 Task: Add a signature Gavin Kelly containing With sincere appreciation and best wishes, Gavin Kelly to email address softage.5@softage.net and add a label Beauty
Action: Mouse moved to (496, 160)
Screenshot: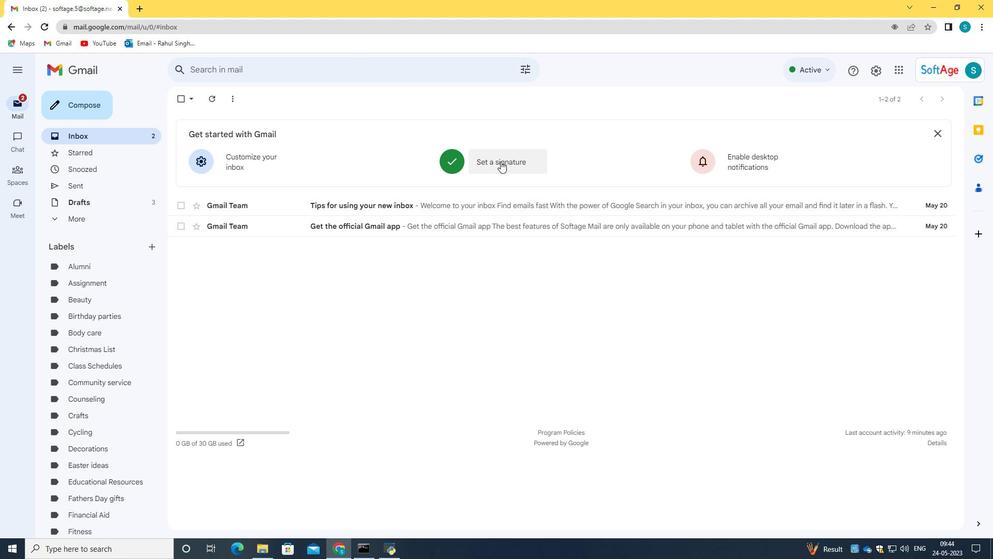 
Action: Mouse pressed left at (496, 160)
Screenshot: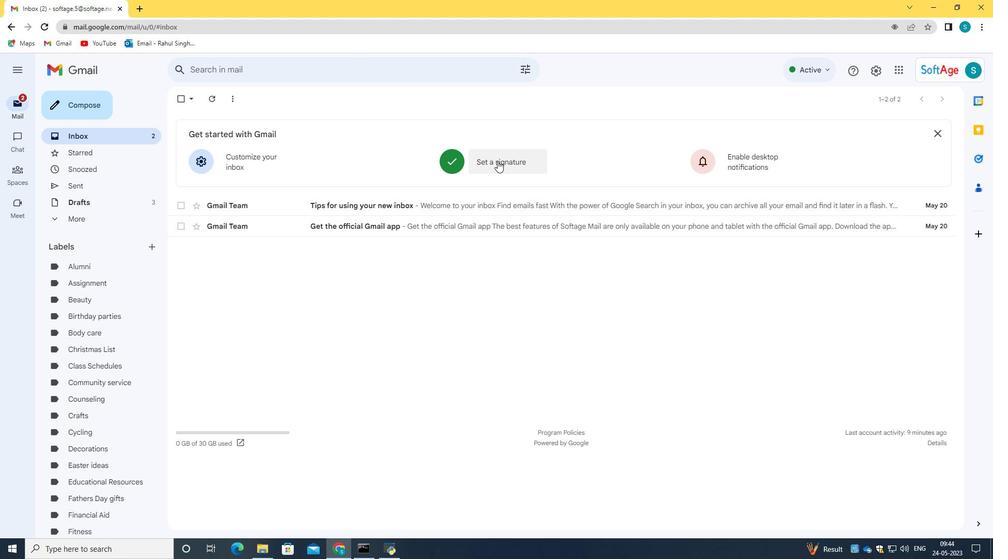 
Action: Mouse moved to (472, 295)
Screenshot: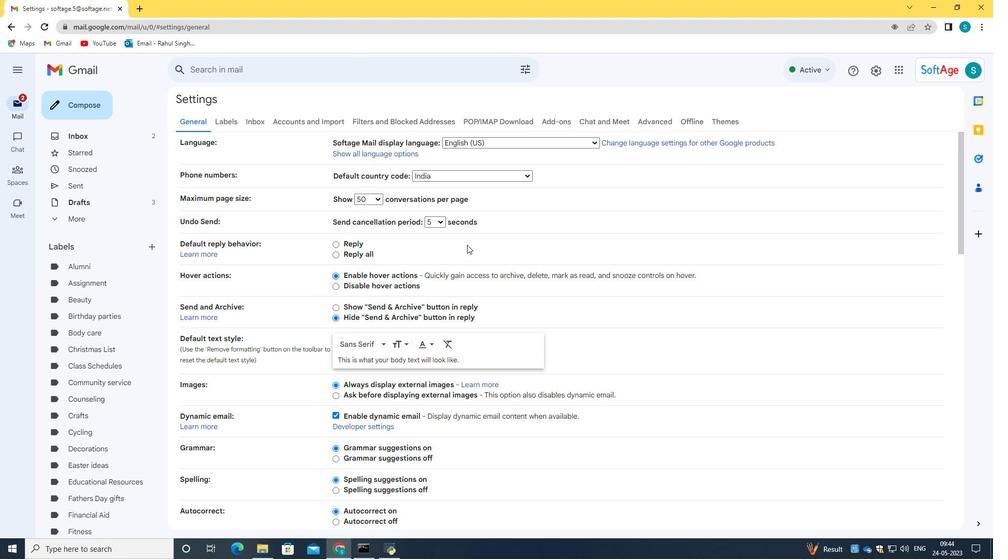 
Action: Mouse scrolled (472, 294) with delta (0, 0)
Screenshot: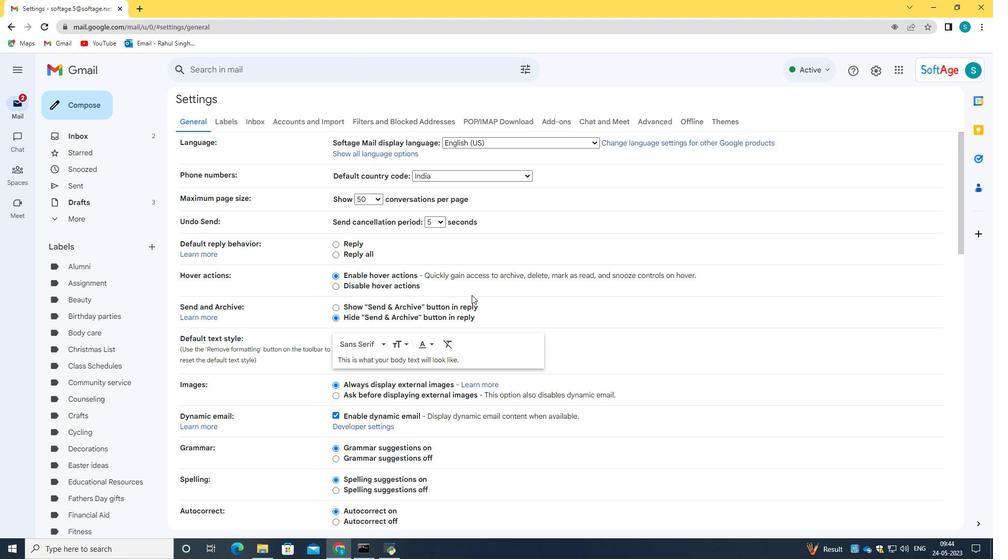 
Action: Mouse scrolled (472, 294) with delta (0, 0)
Screenshot: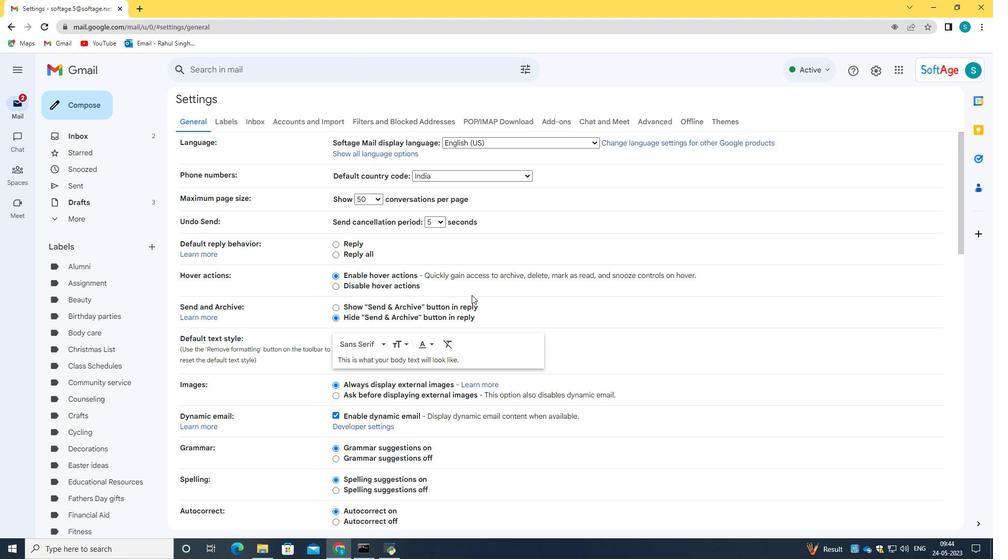 
Action: Mouse scrolled (472, 294) with delta (0, 0)
Screenshot: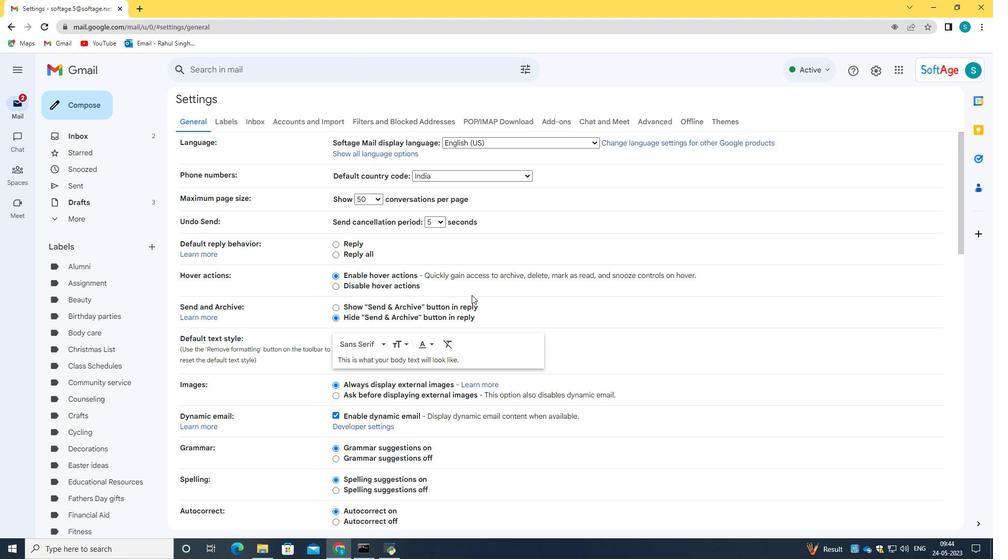 
Action: Mouse scrolled (472, 294) with delta (0, 0)
Screenshot: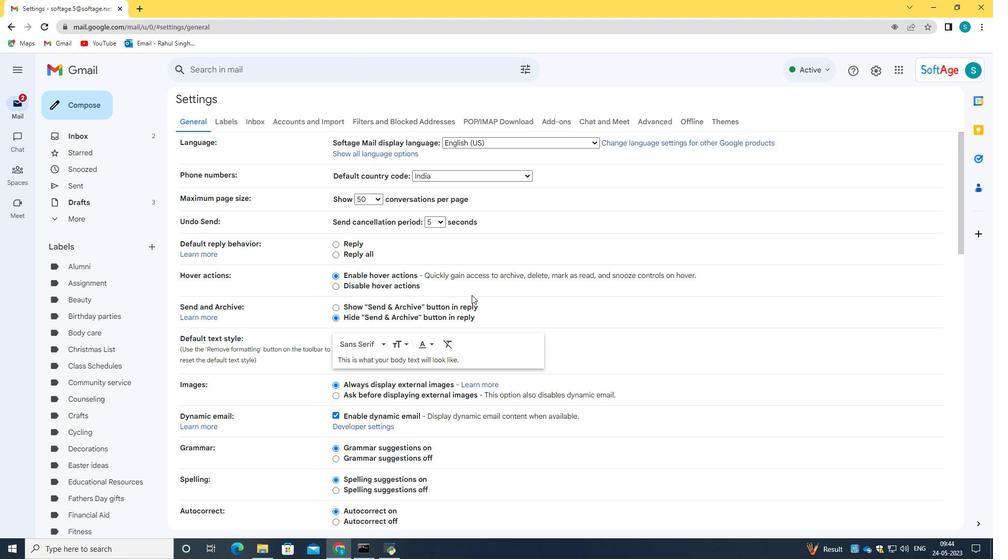 
Action: Mouse scrolled (472, 294) with delta (0, 0)
Screenshot: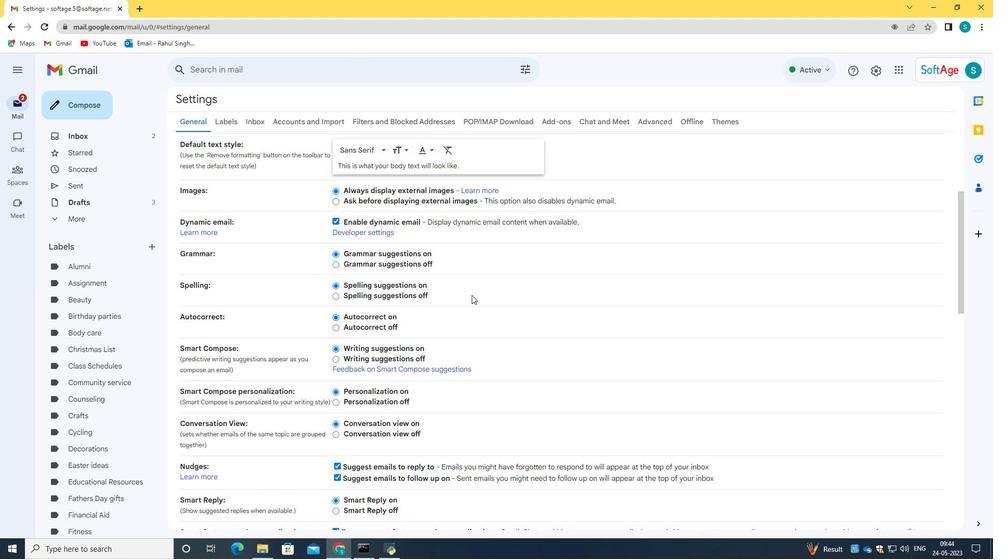 
Action: Mouse scrolled (472, 294) with delta (0, 0)
Screenshot: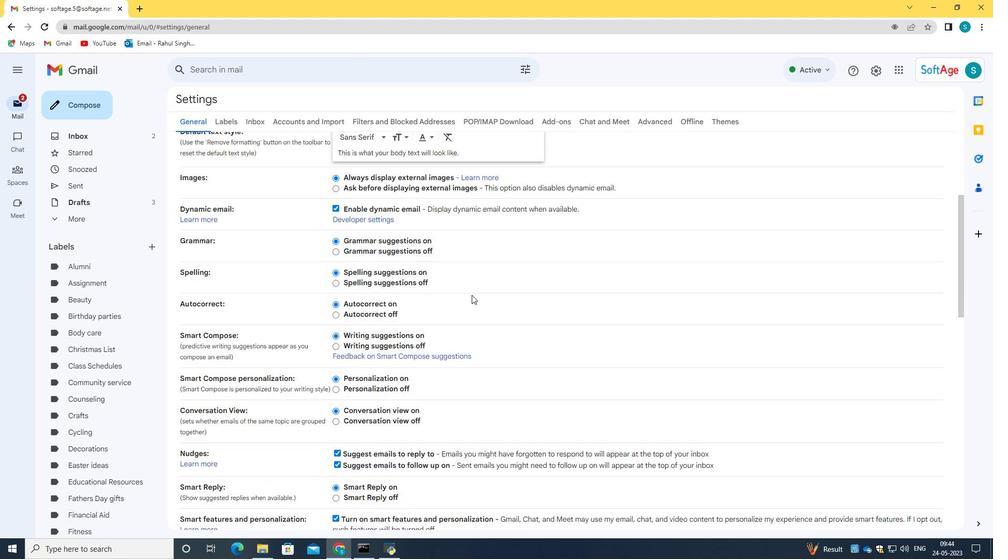 
Action: Mouse scrolled (472, 294) with delta (0, 0)
Screenshot: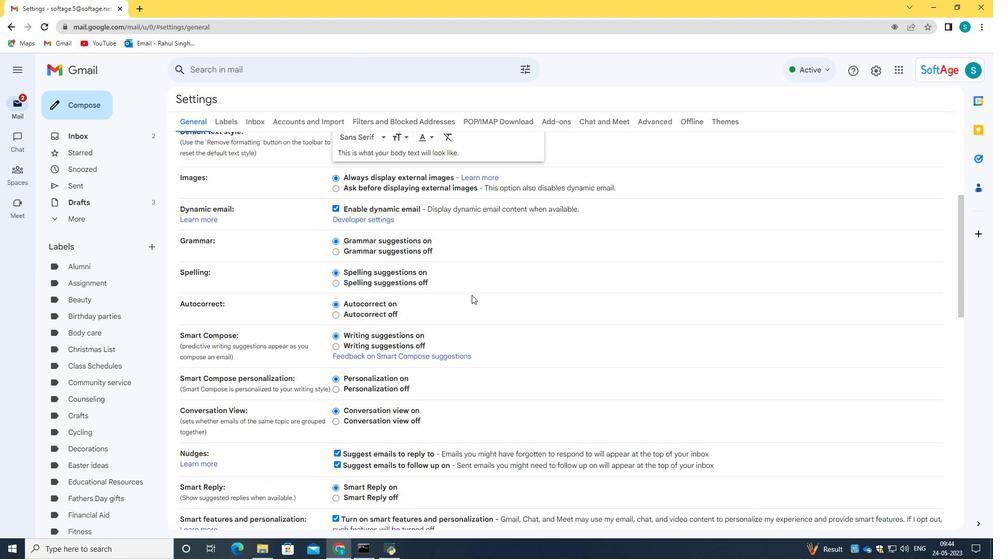 
Action: Mouse moved to (472, 295)
Screenshot: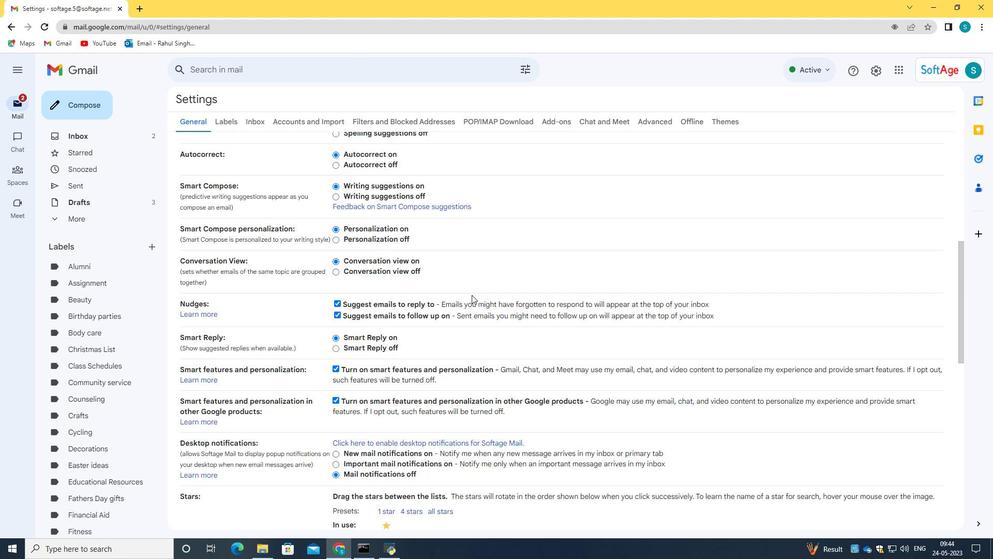 
Action: Mouse scrolled (472, 295) with delta (0, 0)
Screenshot: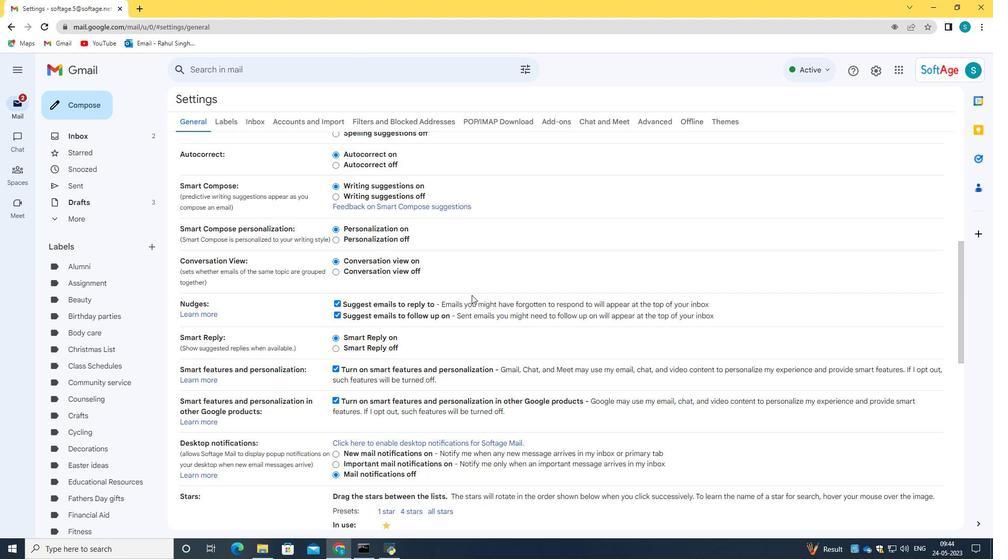
Action: Mouse moved to (471, 296)
Screenshot: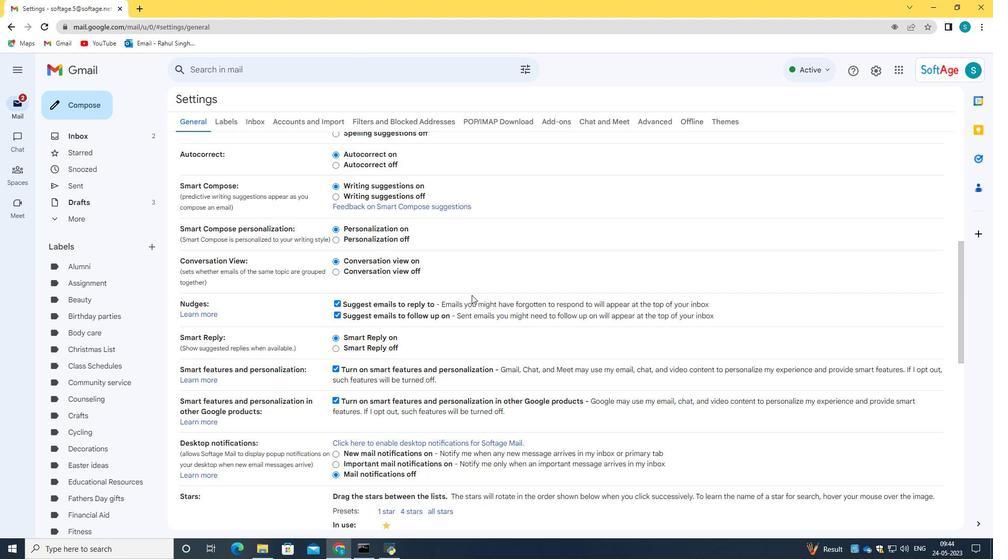 
Action: Mouse scrolled (471, 295) with delta (0, 0)
Screenshot: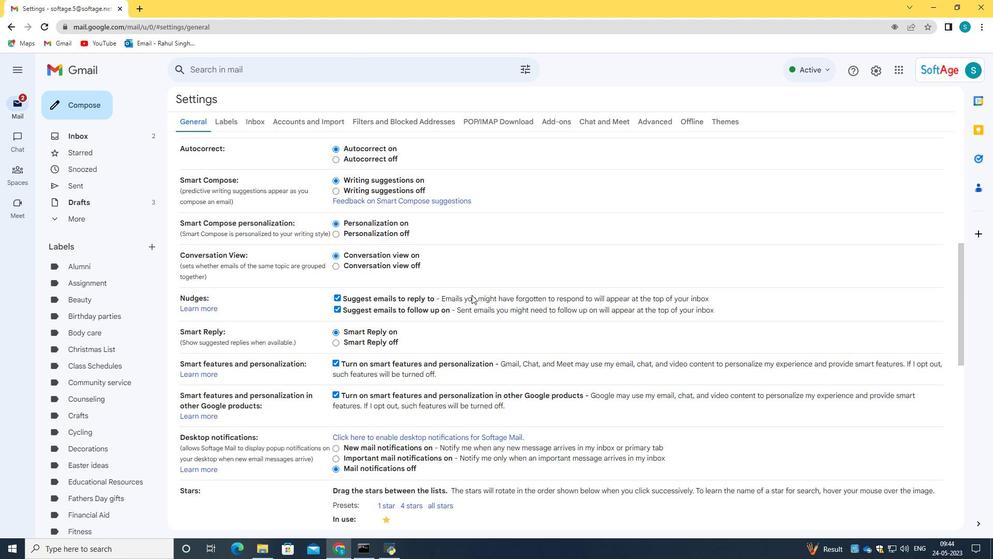 
Action: Mouse scrolled (471, 295) with delta (0, 0)
Screenshot: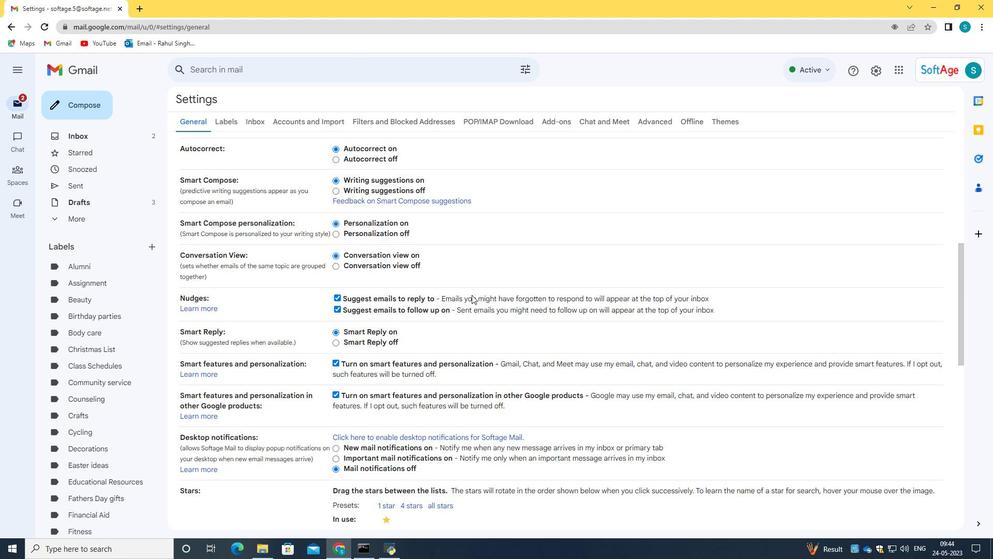 
Action: Mouse scrolled (471, 295) with delta (0, 0)
Screenshot: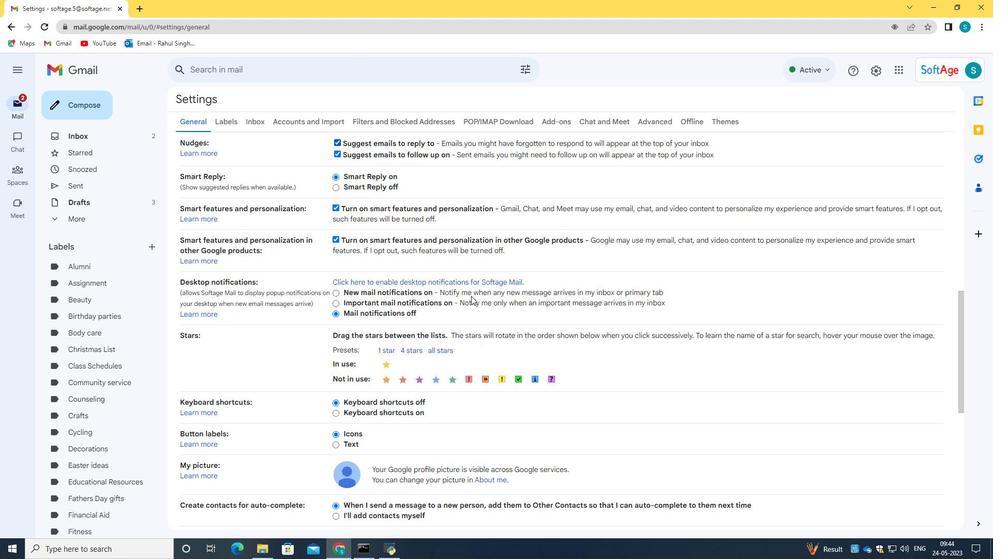 
Action: Mouse scrolled (471, 295) with delta (0, 0)
Screenshot: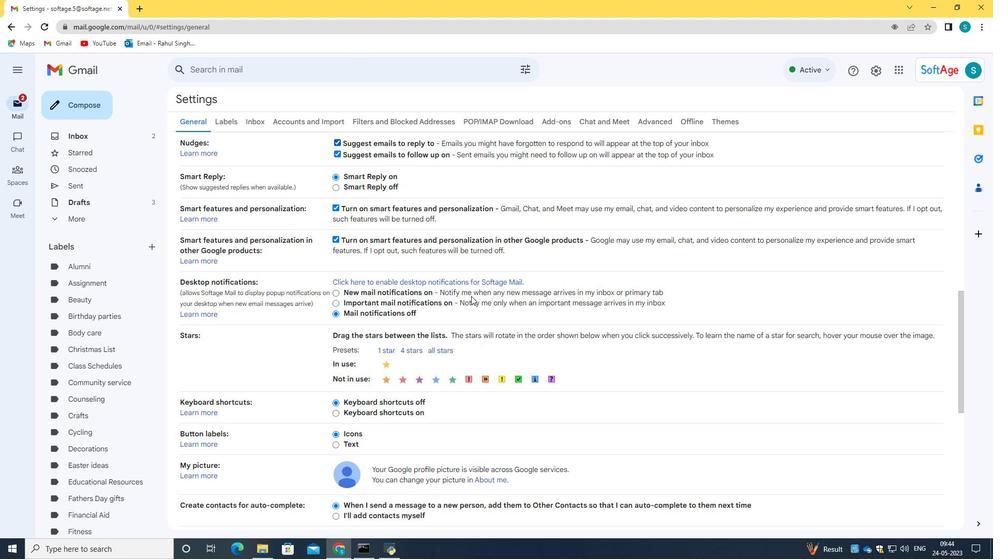
Action: Mouse scrolled (471, 295) with delta (0, 0)
Screenshot: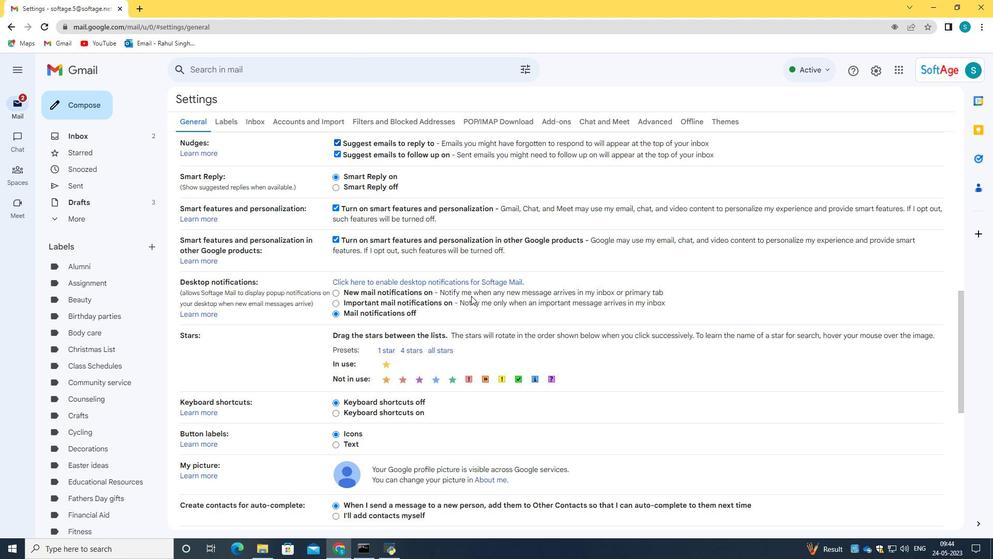 
Action: Mouse scrolled (471, 295) with delta (0, 0)
Screenshot: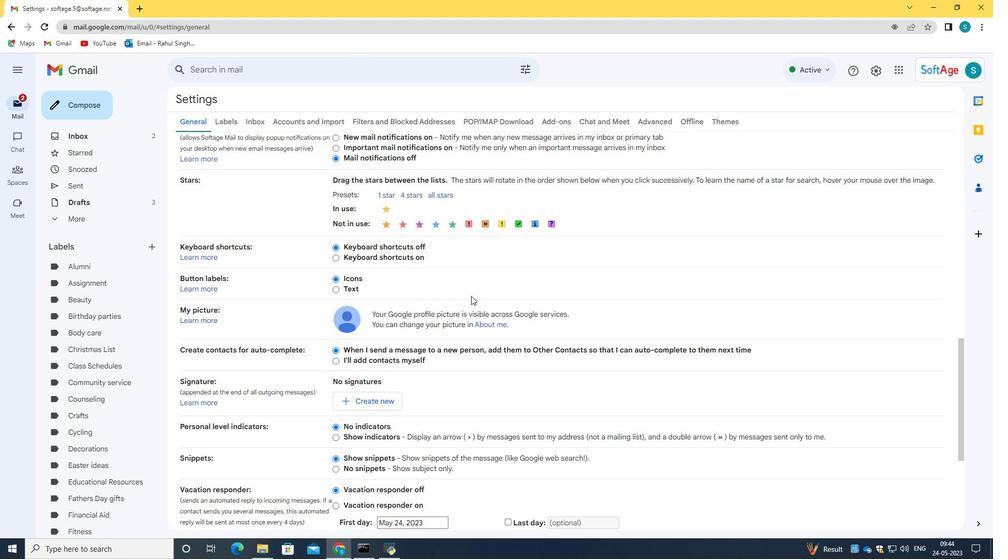 
Action: Mouse scrolled (471, 295) with delta (0, 0)
Screenshot: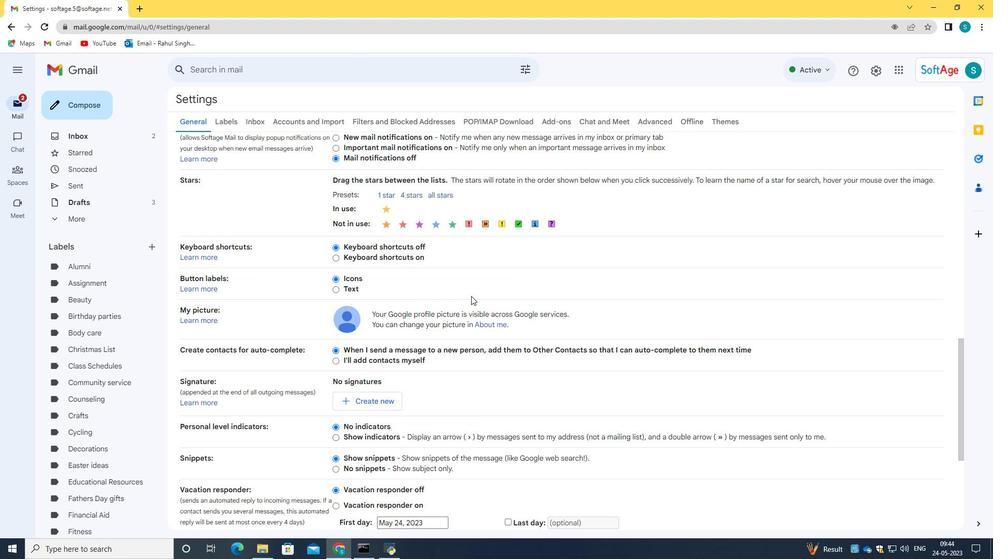 
Action: Mouse scrolled (471, 295) with delta (0, 0)
Screenshot: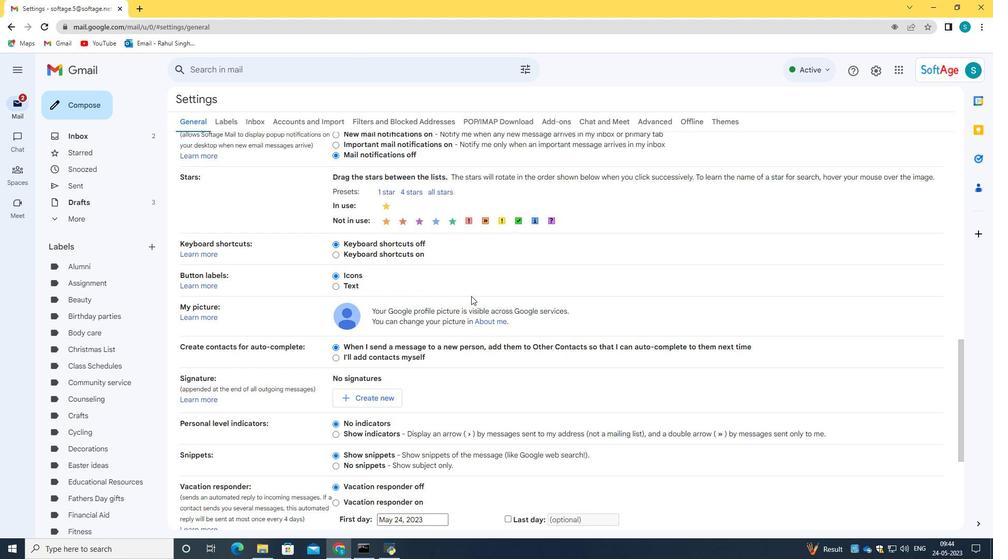 
Action: Mouse moved to (374, 241)
Screenshot: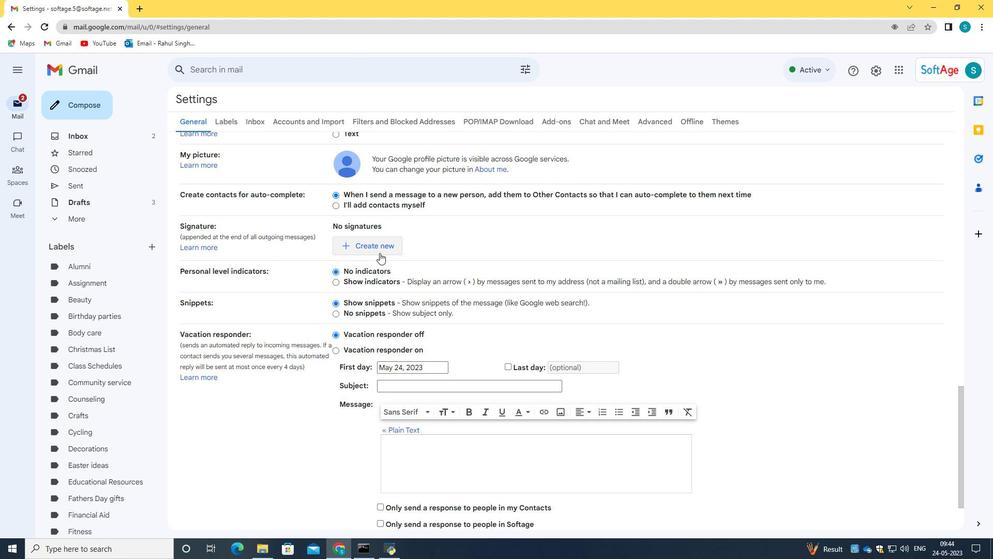 
Action: Mouse pressed left at (374, 241)
Screenshot: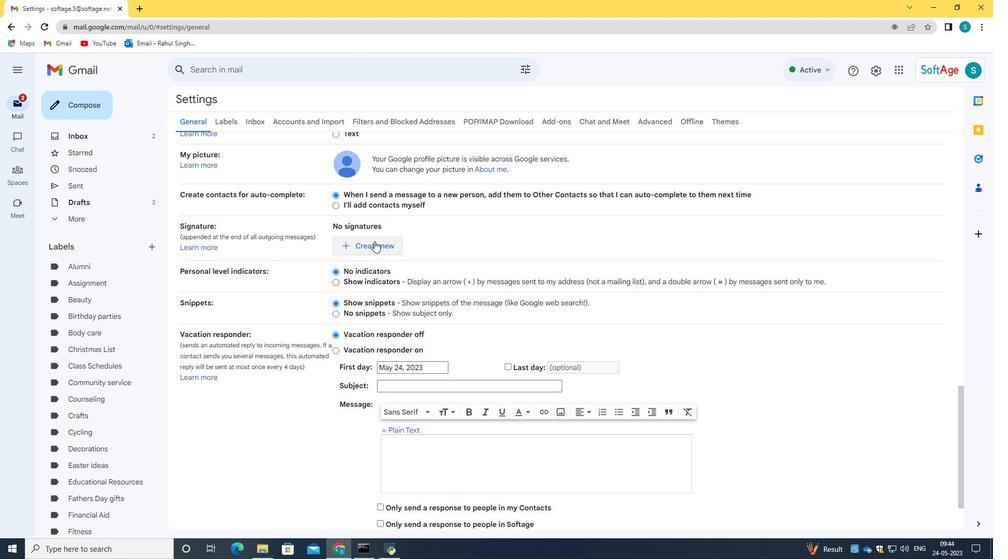 
Action: Mouse moved to (449, 296)
Screenshot: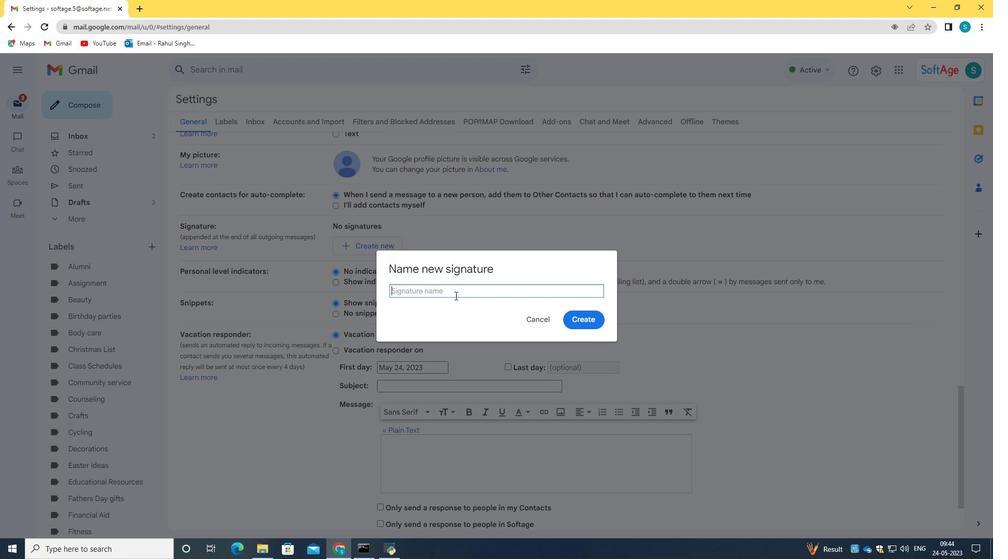 
Action: Key pressed <Key.caps_lock>G<Key.caps_lock>avin<Key.space><Key.caps_lock>KE<Key.caps_lock><Key.backspace>elly
Screenshot: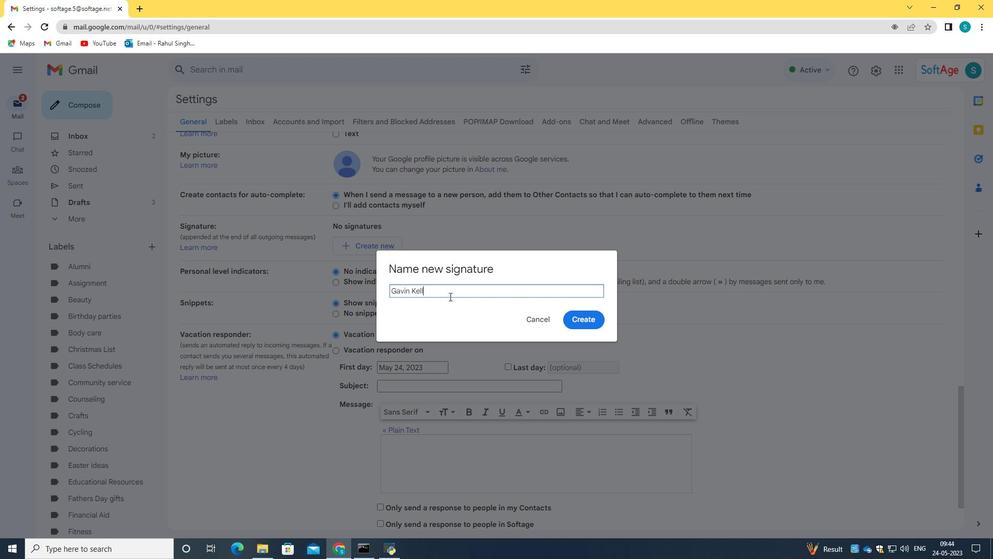 
Action: Mouse moved to (585, 318)
Screenshot: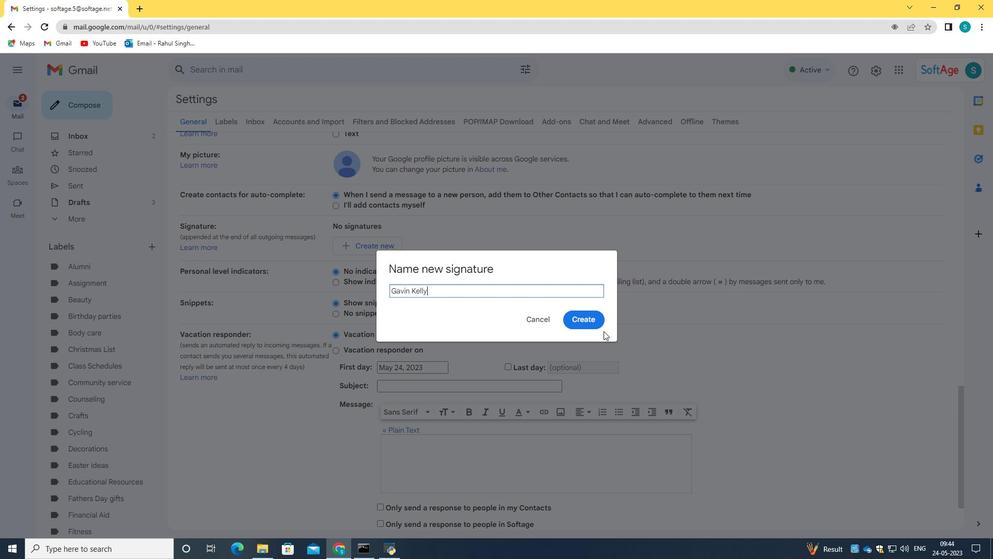
Action: Mouse pressed left at (585, 318)
Screenshot: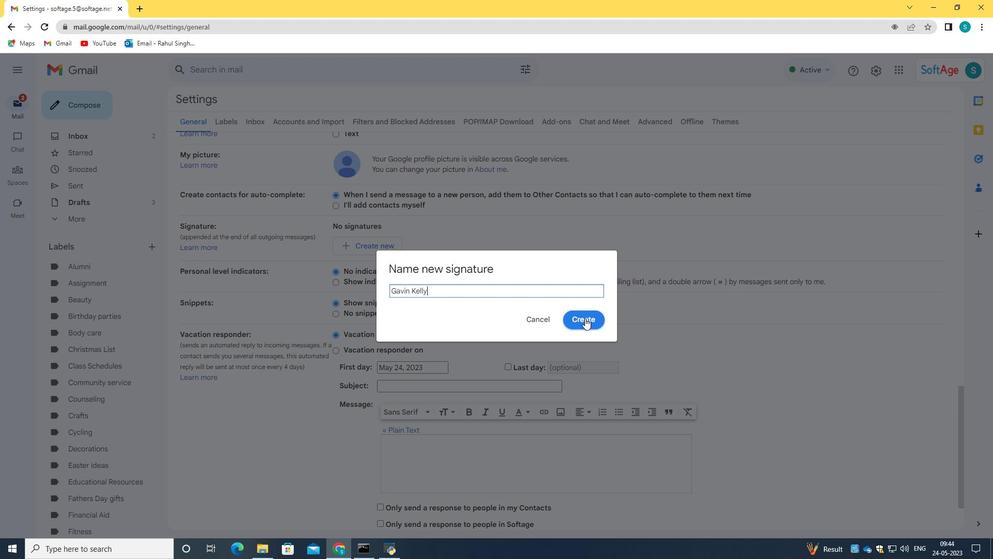 
Action: Mouse moved to (500, 243)
Screenshot: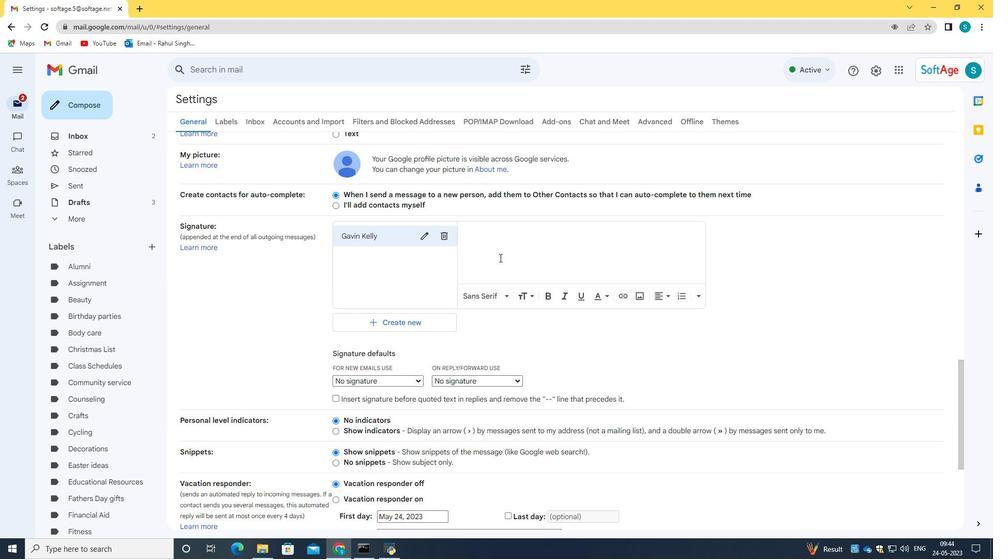 
Action: Mouse pressed left at (500, 243)
Screenshot: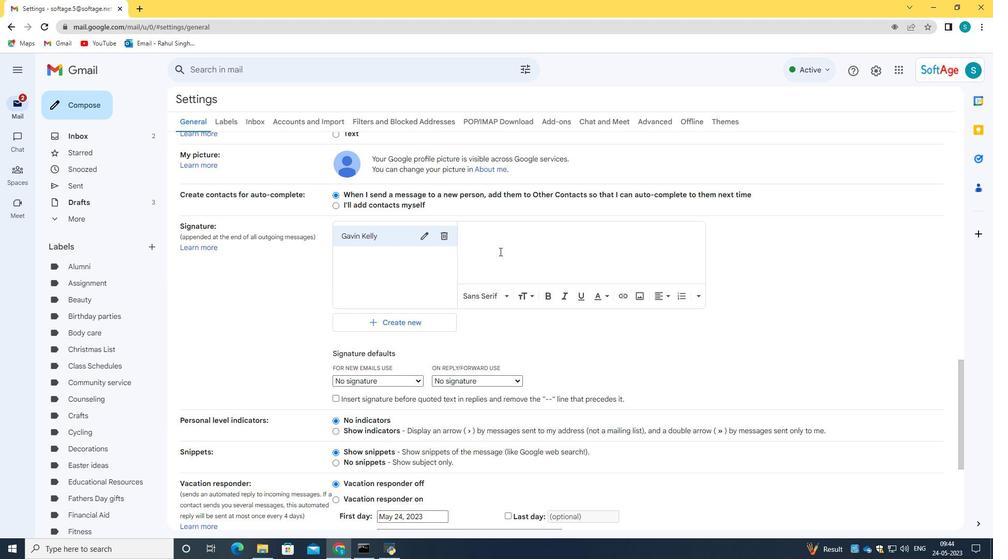 
Action: Key pressed <Key.caps_lock><Key.caps_lock>s<Key.caps_lock>INC<Key.backspace><Key.backspace><Key.backspace><Key.caps_lock>icn<Key.backspace><Key.backspace>ncr<Key.backspace>er<Key.space><Key.backspace>e<Key.space>appreciation<Key.space>and<Key.space>best<Key.space>wishes,<Key.space><Key.caps_lock>G<Key.caps_lock>avin<Key.space><Key.caps_lock>K<Key.caps_lock>elly
Screenshot: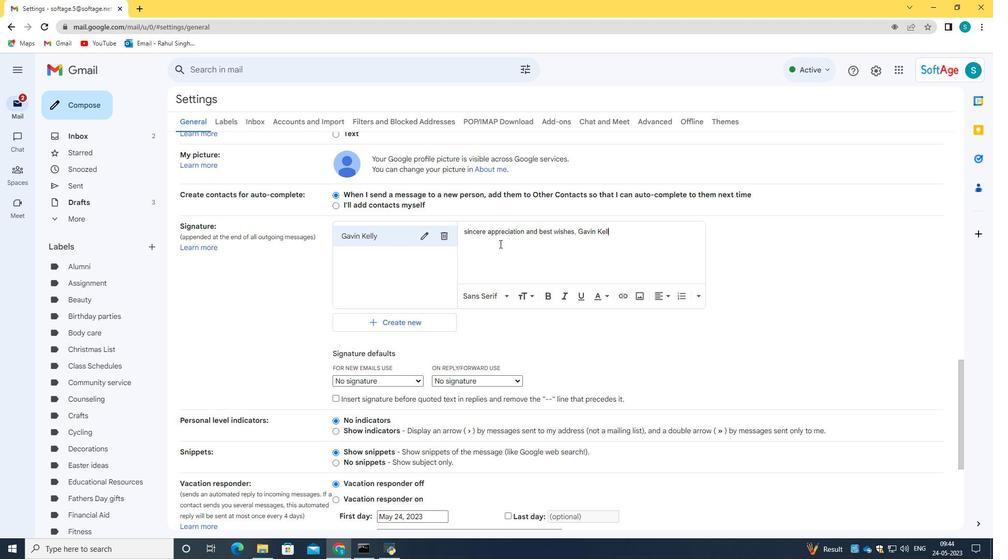 
Action: Mouse moved to (578, 232)
Screenshot: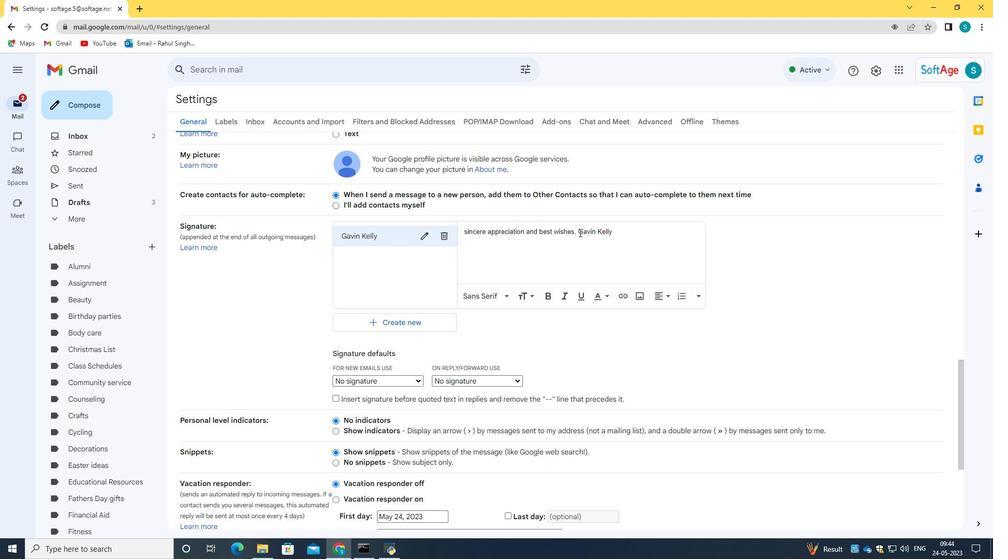 
Action: Mouse pressed left at (578, 232)
Screenshot: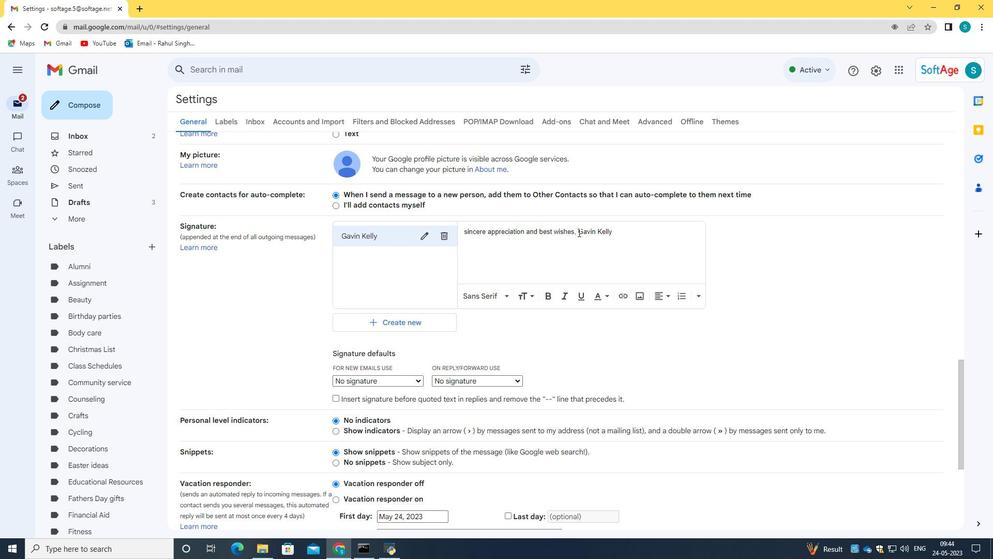 
Action: Mouse moved to (585, 232)
Screenshot: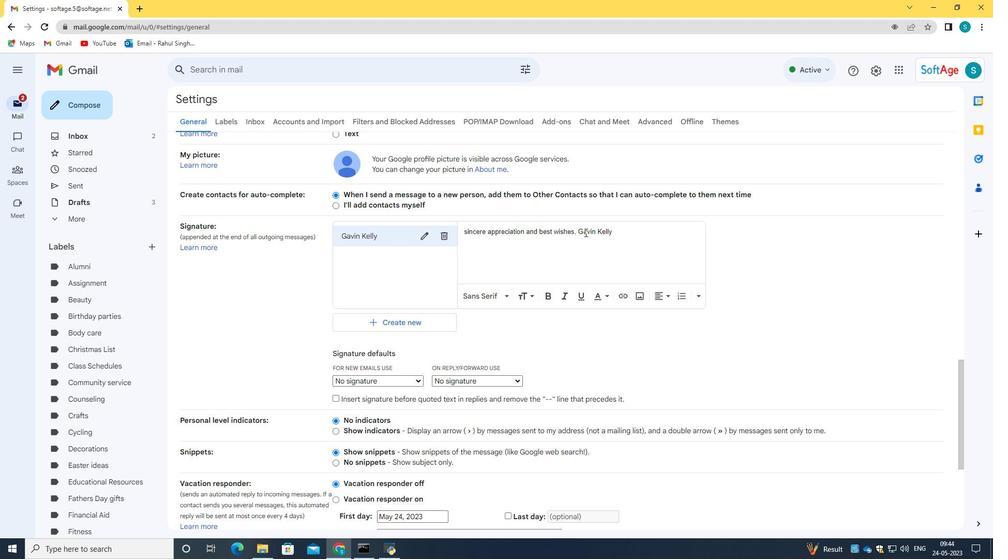
Action: Key pressed <Key.enter>
Screenshot: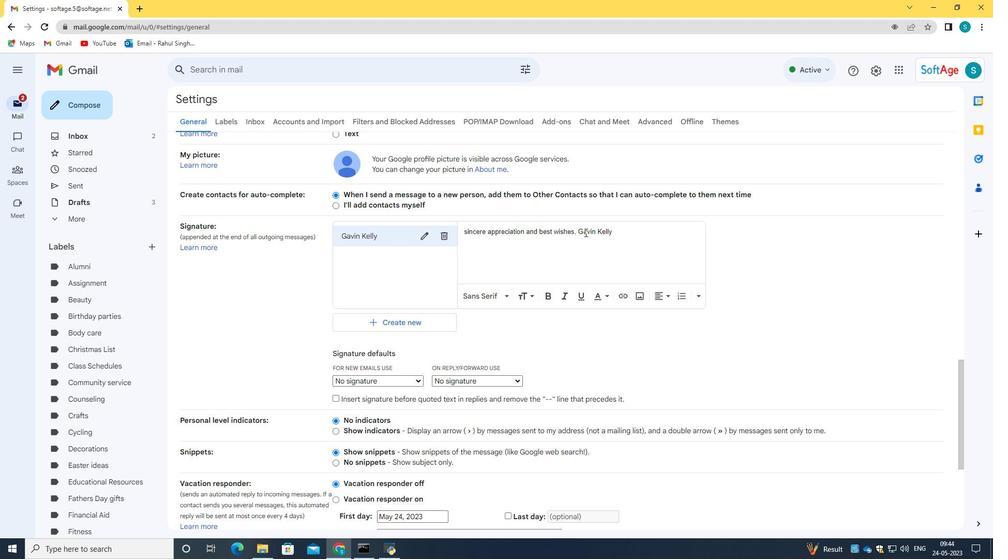 
Action: Mouse moved to (534, 352)
Screenshot: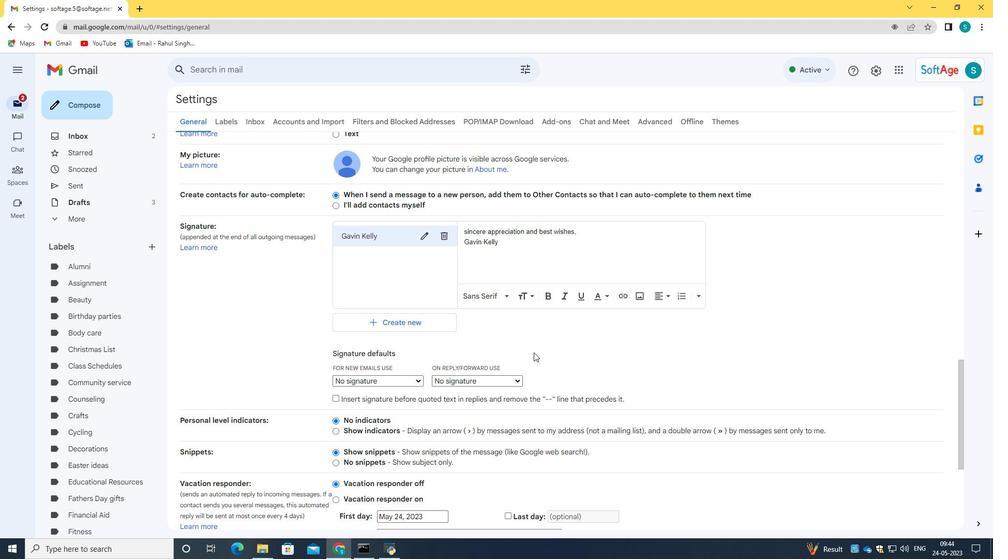 
Action: Mouse scrolled (534, 351) with delta (0, 0)
Screenshot: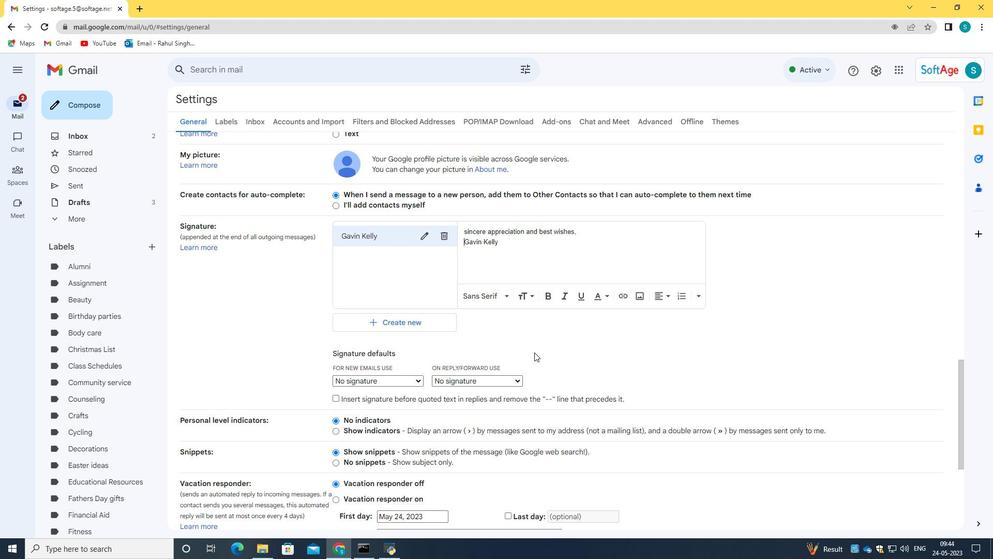 
Action: Mouse scrolled (534, 351) with delta (0, 0)
Screenshot: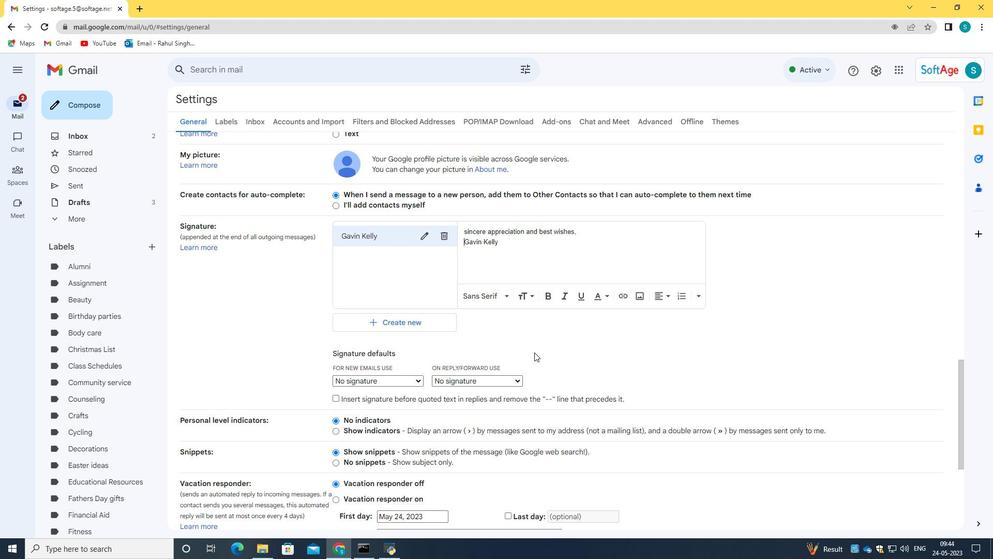 
Action: Mouse moved to (536, 351)
Screenshot: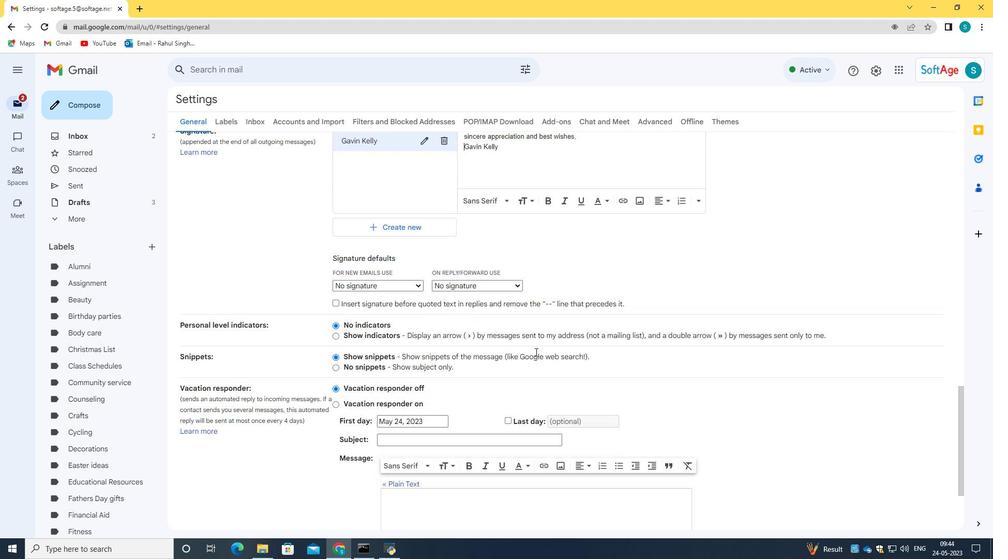 
Action: Mouse scrolled (536, 350) with delta (0, 0)
Screenshot: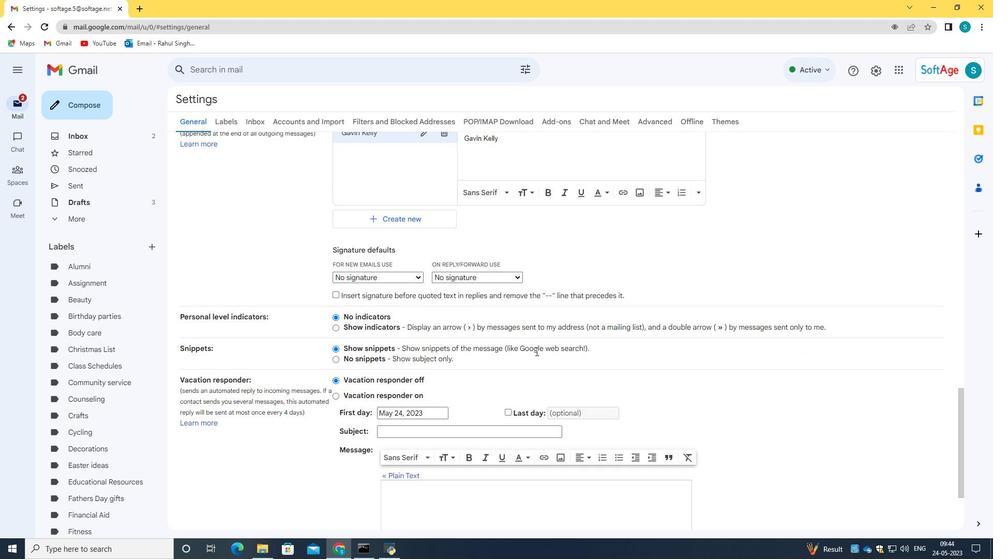 
Action: Mouse scrolled (536, 350) with delta (0, 0)
Screenshot: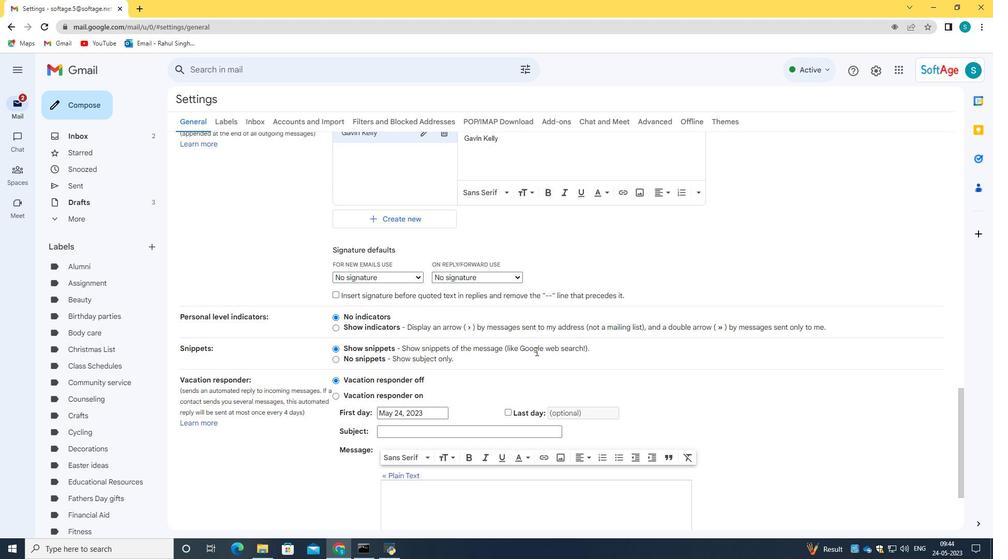 
Action: Mouse scrolled (536, 350) with delta (0, 0)
Screenshot: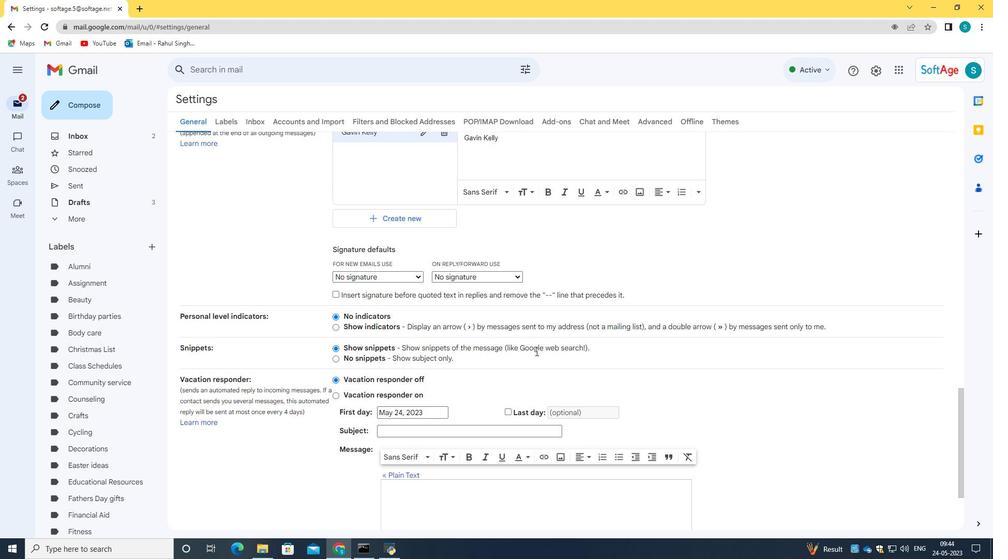 
Action: Mouse scrolled (536, 350) with delta (0, 0)
Screenshot: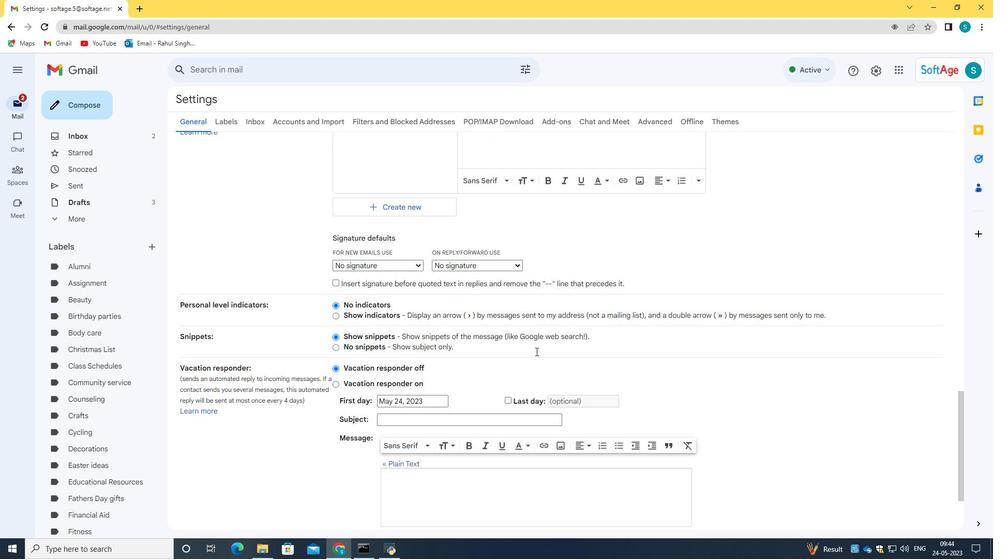 
Action: Mouse moved to (536, 350)
Screenshot: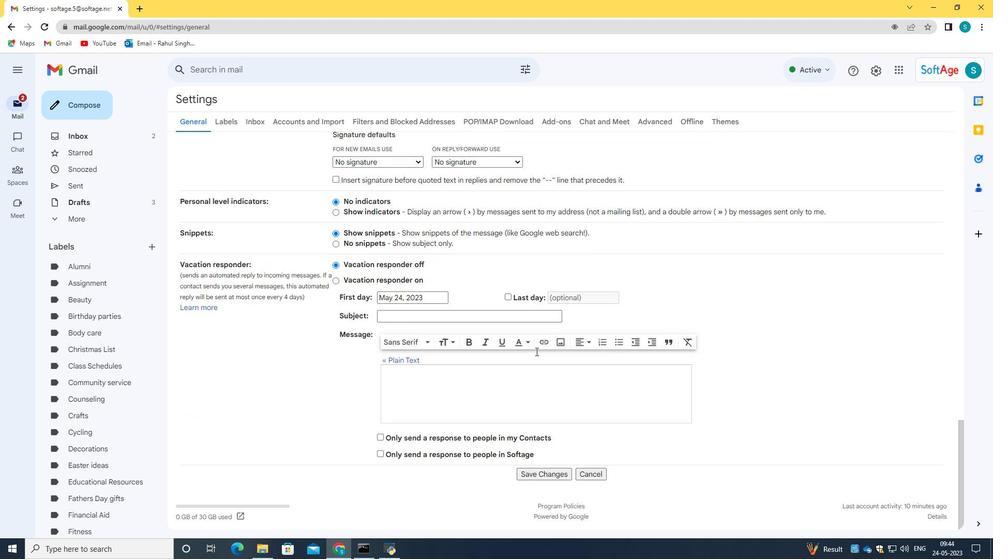
Action: Mouse scrolled (536, 350) with delta (0, 0)
Screenshot: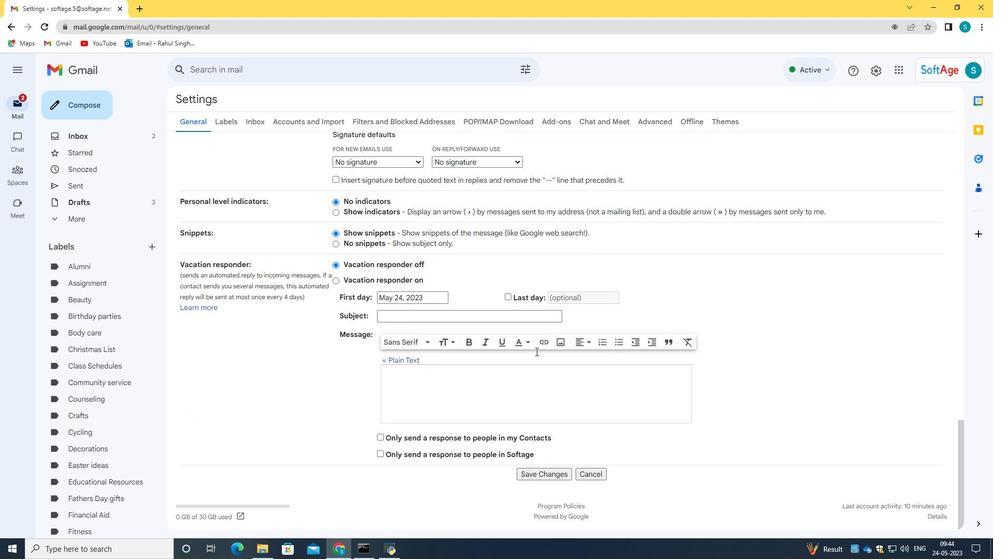 
Action: Mouse moved to (536, 350)
Screenshot: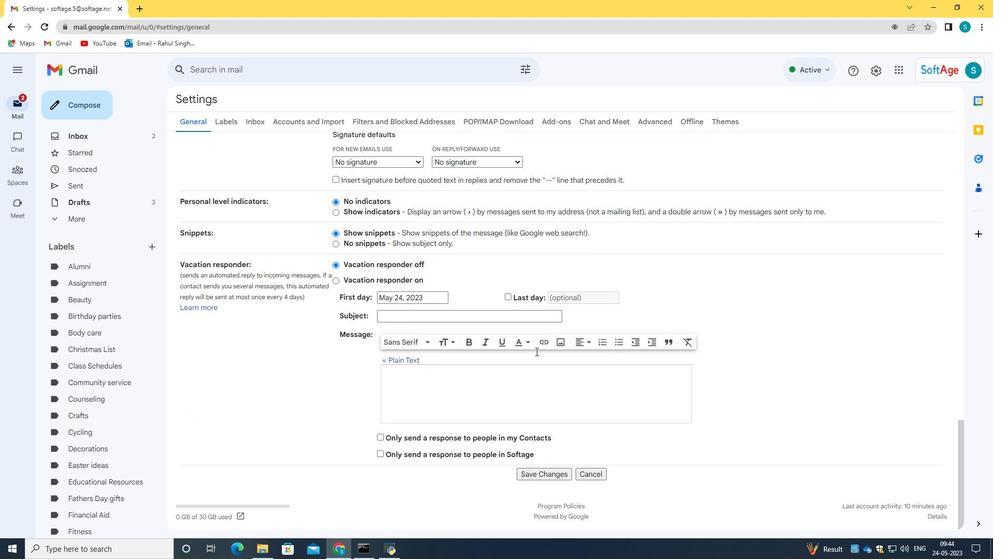 
Action: Mouse scrolled (536, 350) with delta (0, 0)
Screenshot: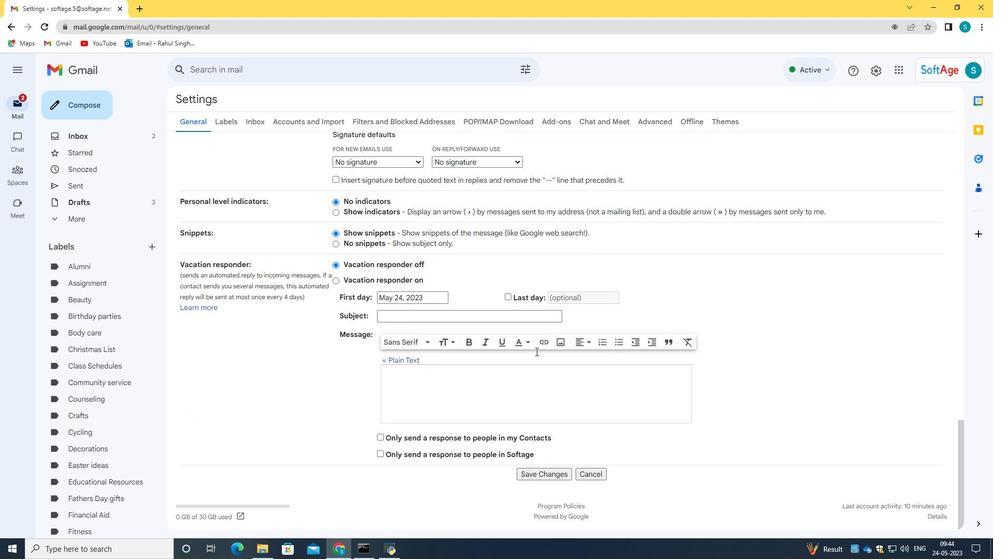 
Action: Mouse scrolled (536, 350) with delta (0, 0)
Screenshot: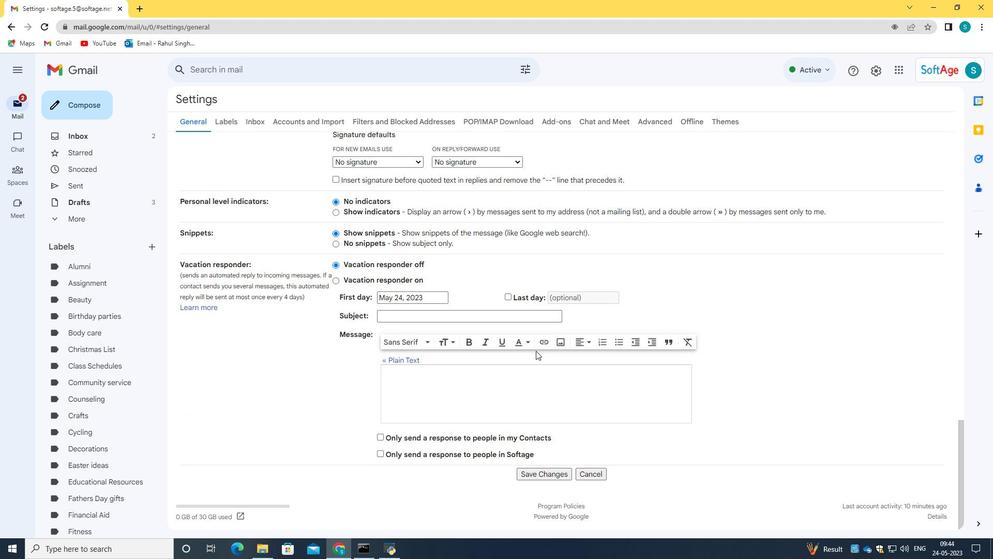 
Action: Mouse moved to (546, 475)
Screenshot: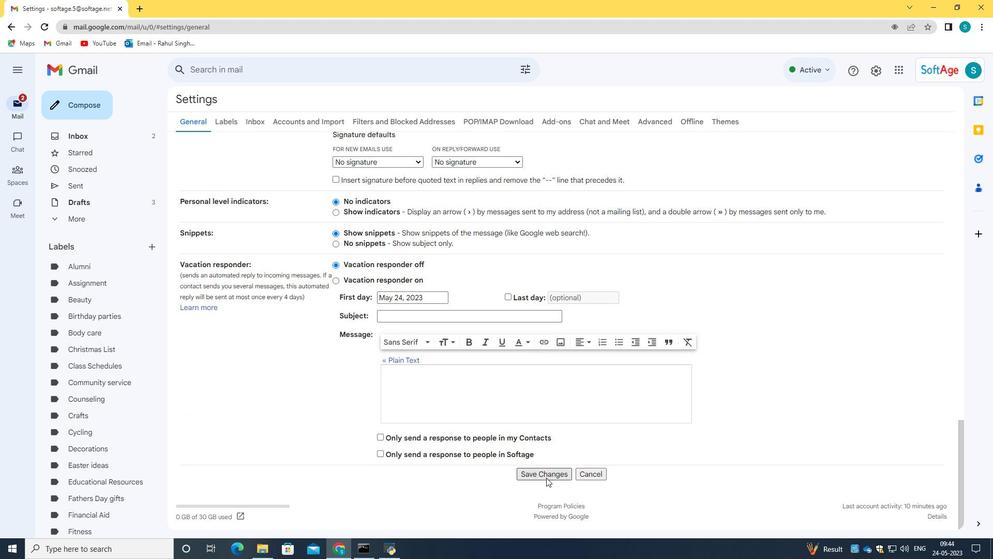 
Action: Mouse pressed left at (546, 475)
Screenshot: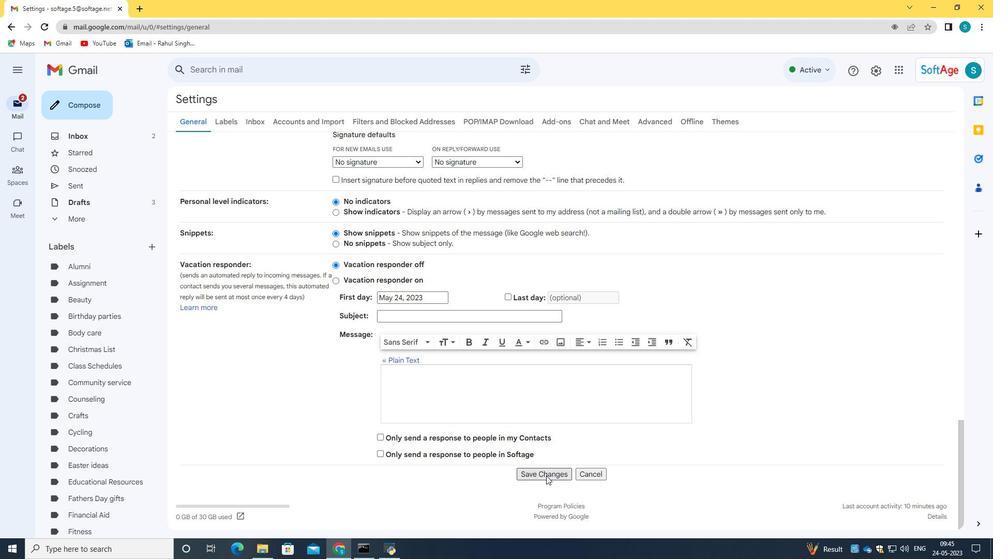 
Action: Mouse moved to (74, 110)
Screenshot: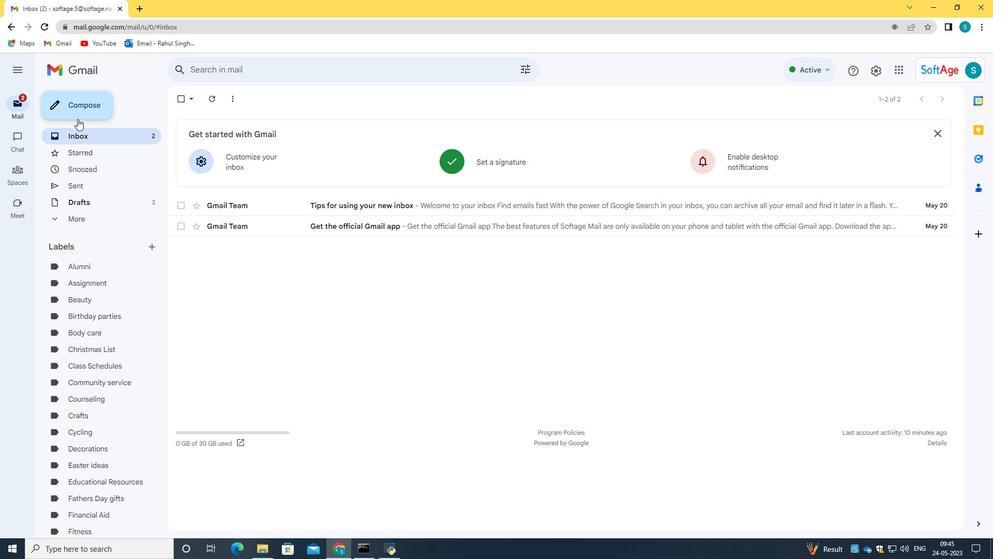 
Action: Mouse pressed left at (74, 110)
Screenshot: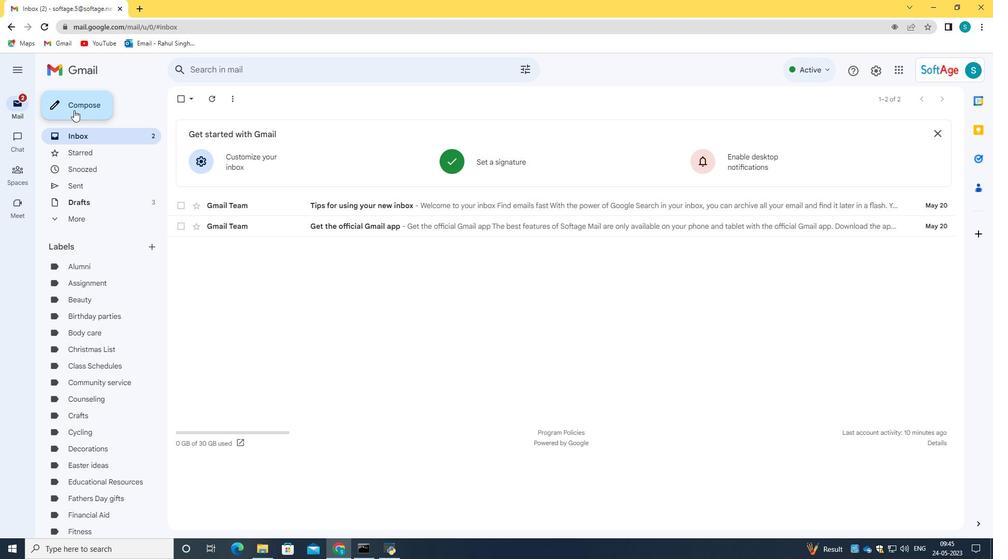
Action: Mouse moved to (936, 231)
Screenshot: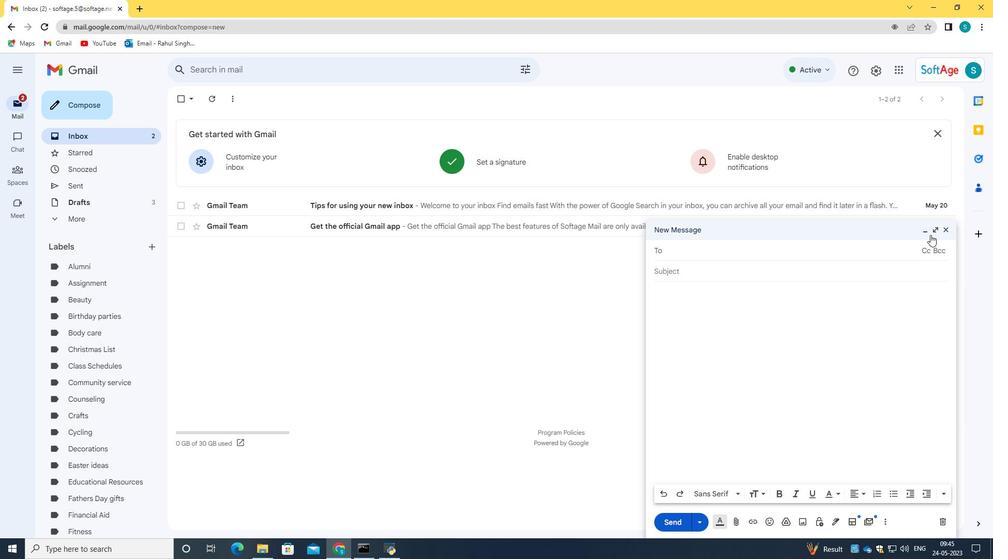
Action: Mouse pressed left at (936, 231)
Screenshot: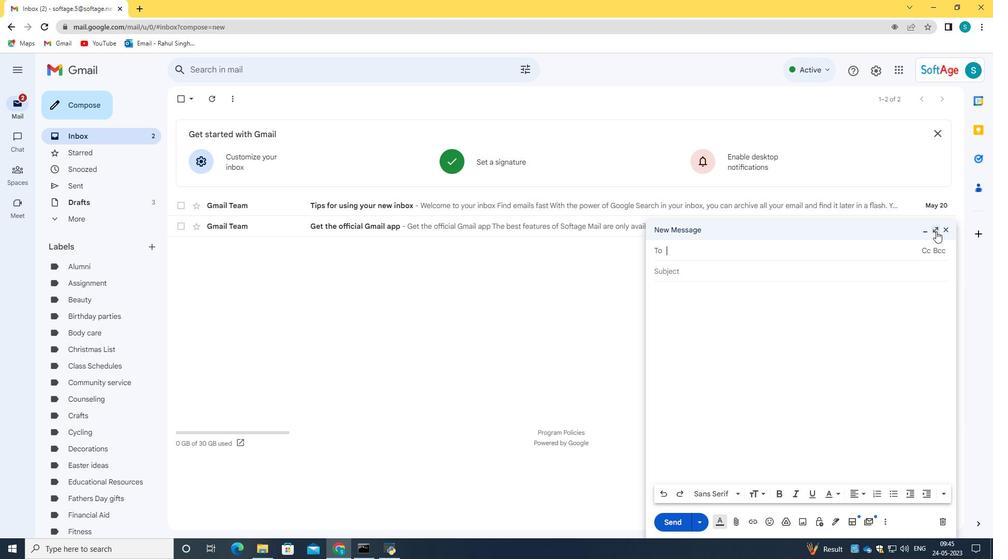 
Action: Mouse moved to (265, 477)
Screenshot: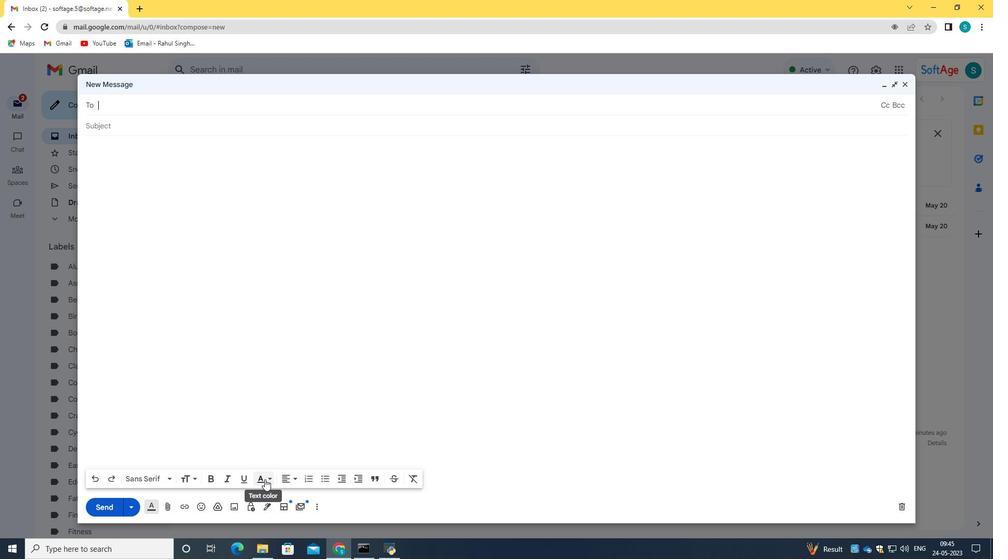 
Action: Mouse pressed left at (265, 477)
Screenshot: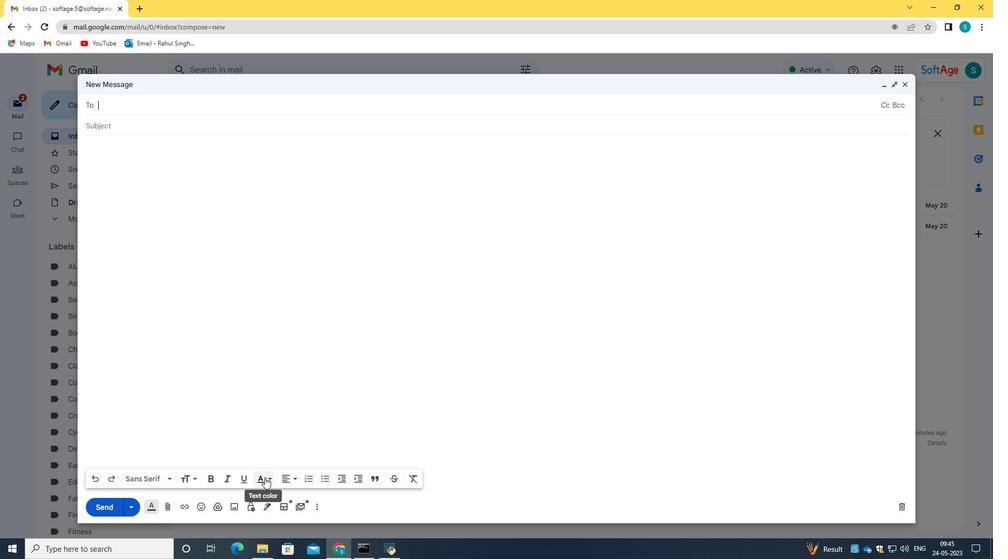 
Action: Mouse moved to (401, 322)
Screenshot: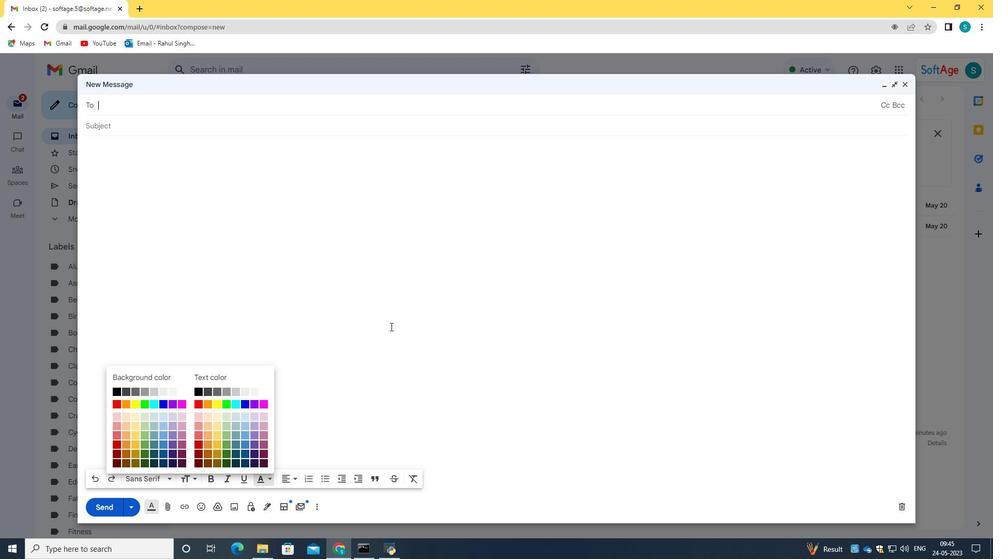 
Action: Mouse pressed left at (401, 322)
Screenshot: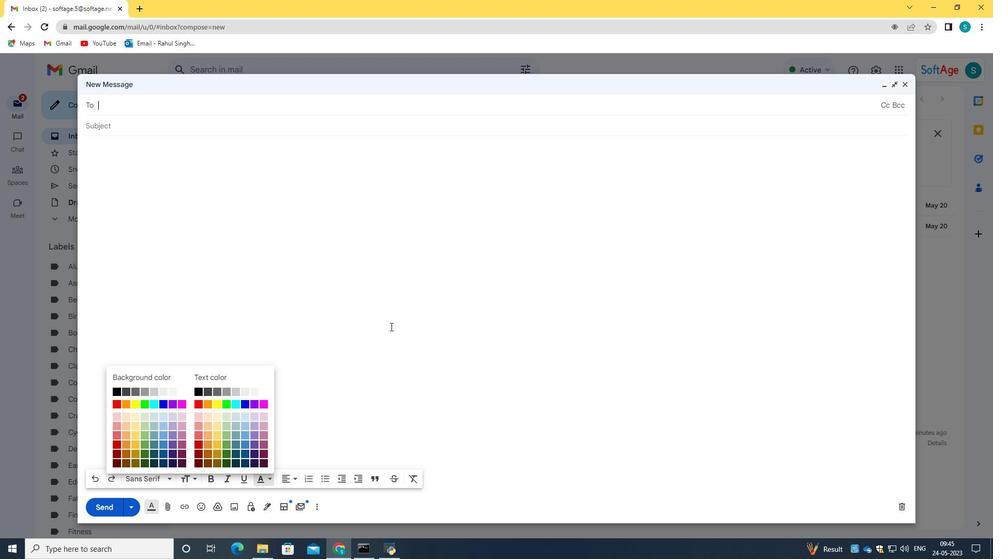 
Action: Mouse moved to (265, 508)
Screenshot: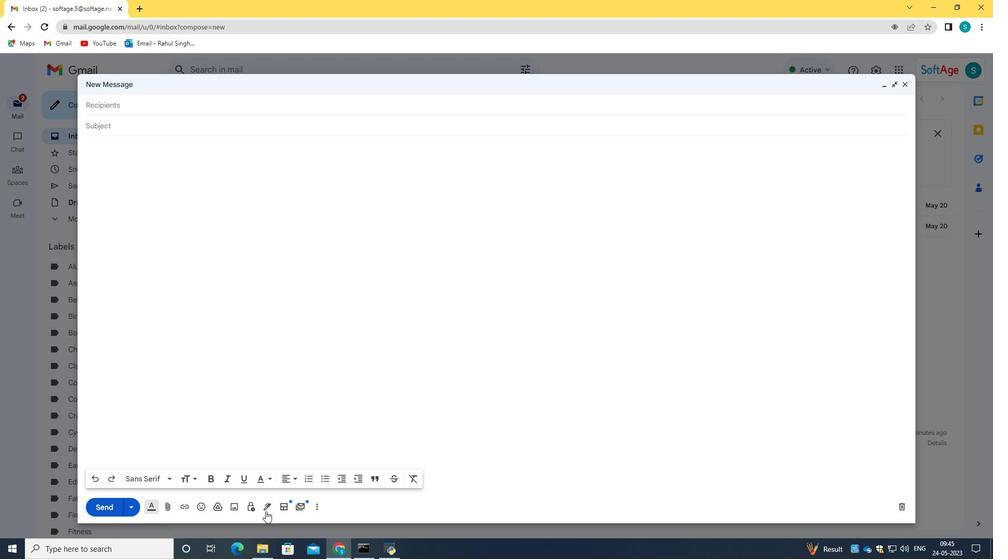 
Action: Mouse pressed left at (265, 508)
Screenshot: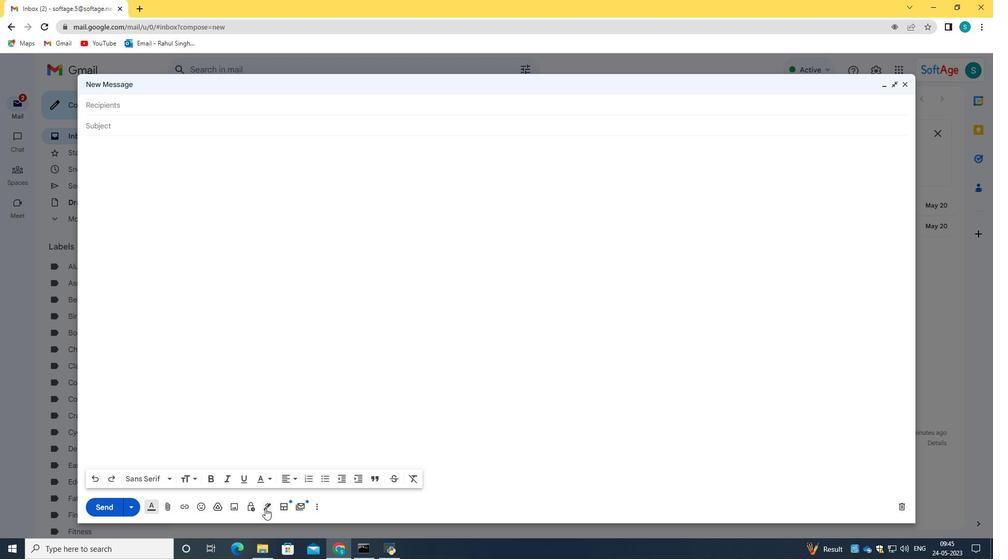 
Action: Mouse moved to (312, 489)
Screenshot: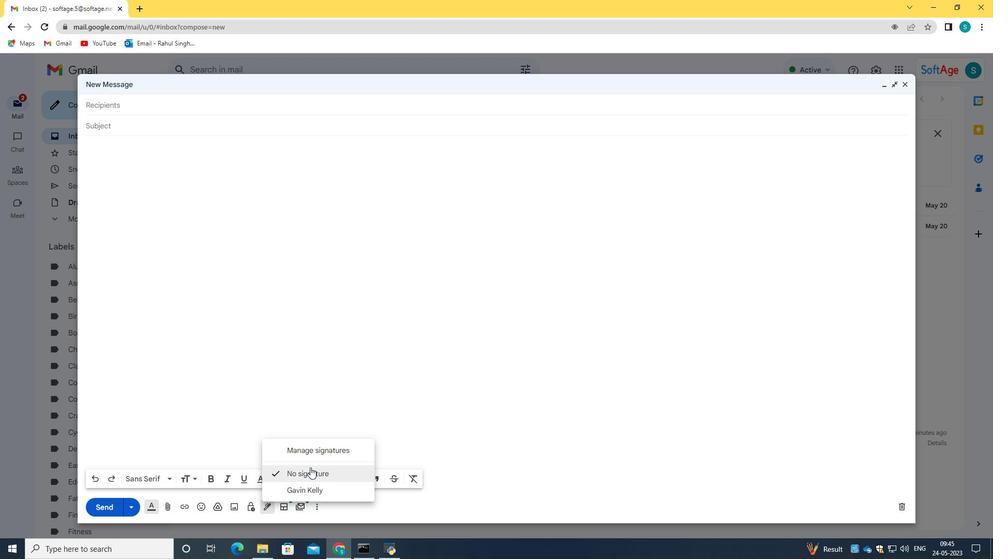 
Action: Mouse pressed left at (312, 489)
Screenshot: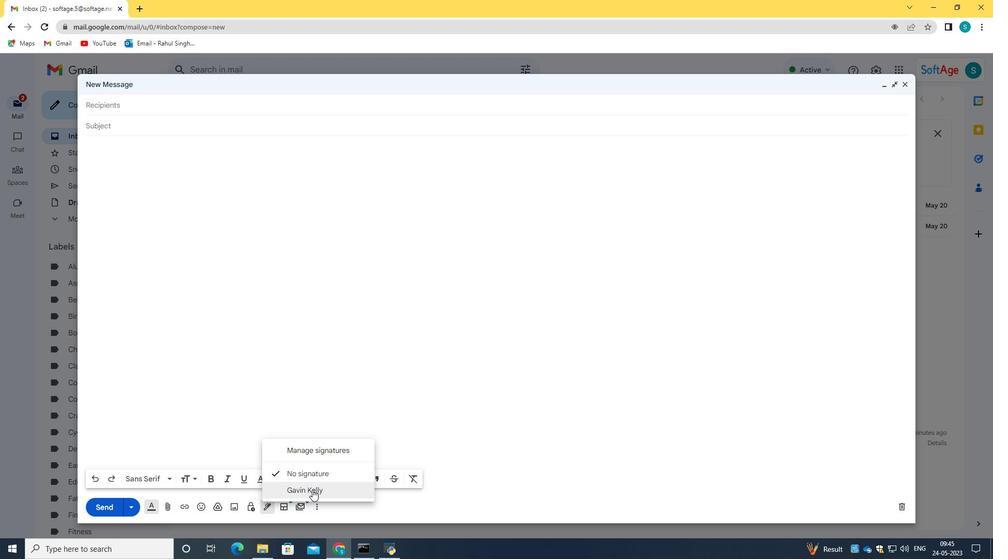 
Action: Mouse moved to (130, 130)
Screenshot: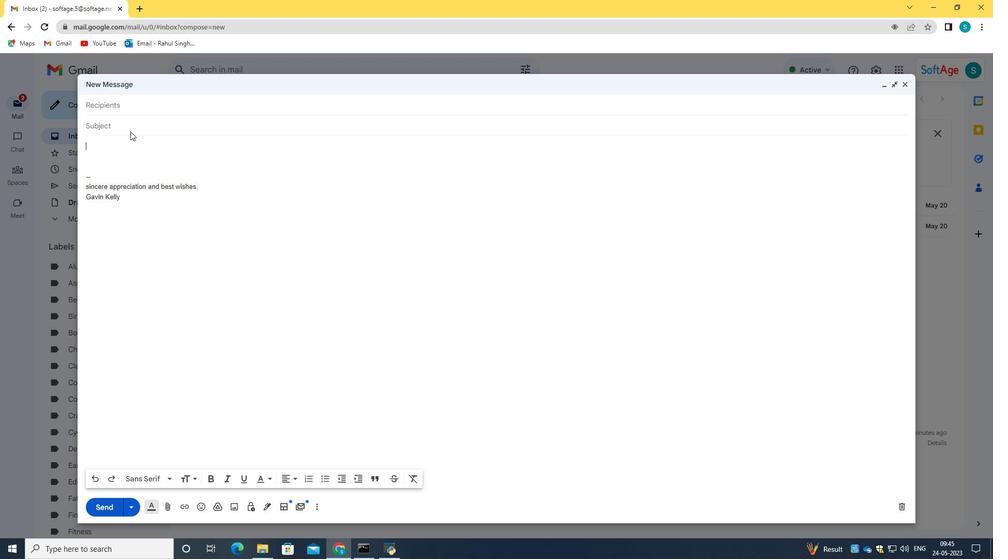 
Action: Mouse pressed left at (130, 130)
Screenshot: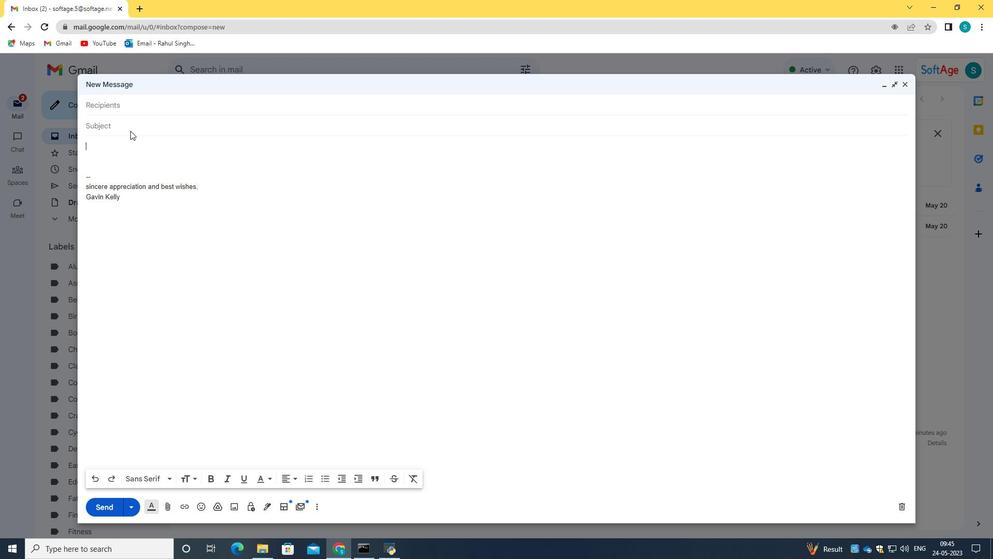 
Action: Mouse scrolled (130, 131) with delta (0, 0)
Screenshot: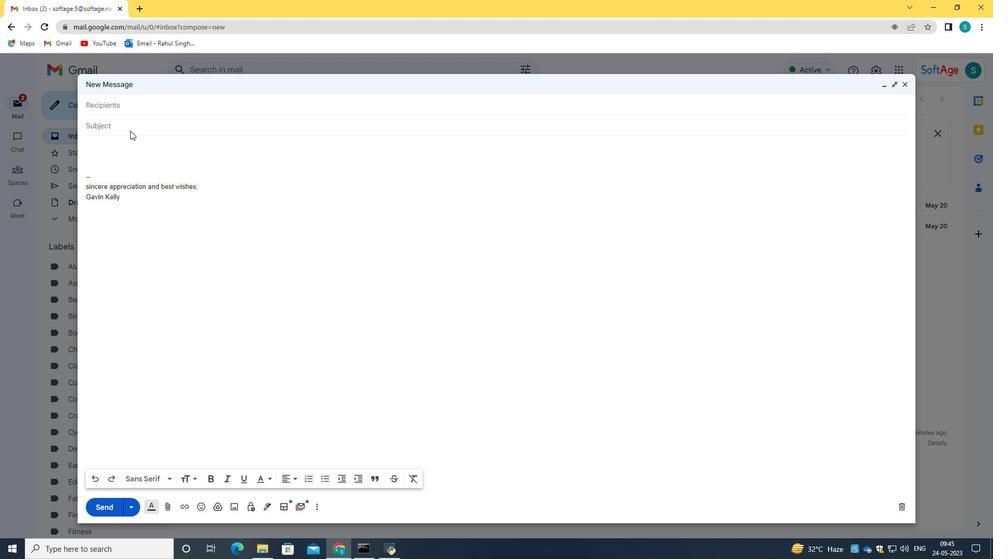 
Action: Mouse scrolled (130, 131) with delta (0, 0)
Screenshot: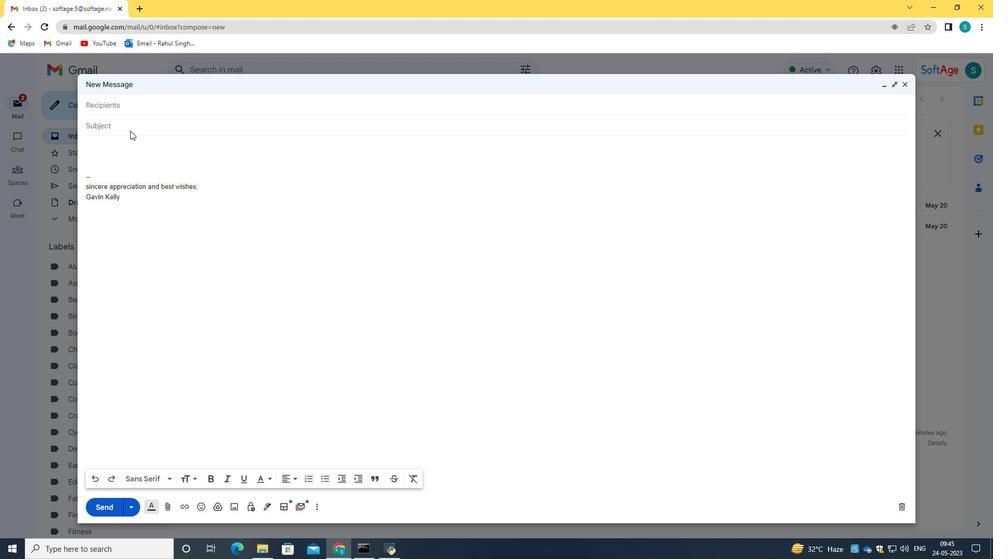 
Action: Mouse moved to (116, 101)
Screenshot: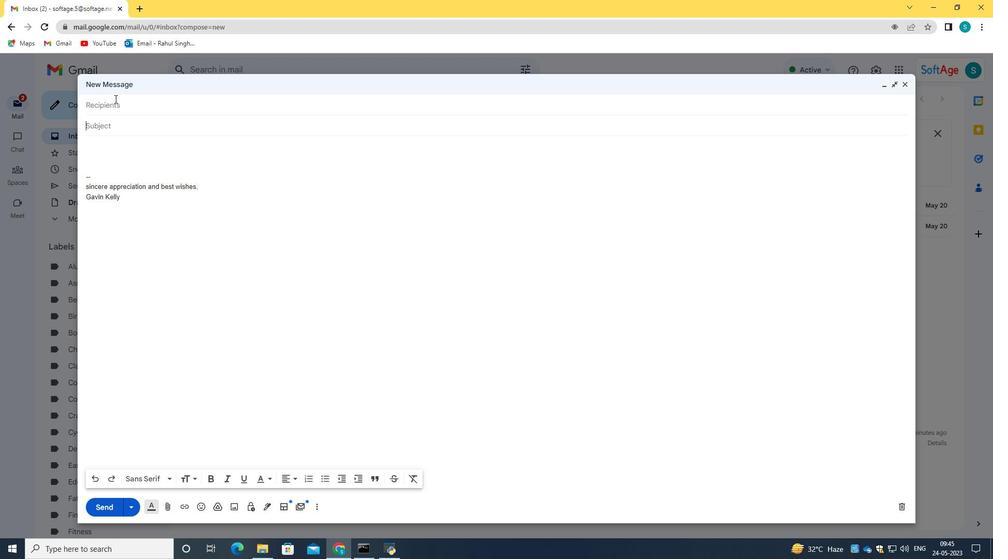 
Action: Mouse pressed left at (116, 101)
Screenshot: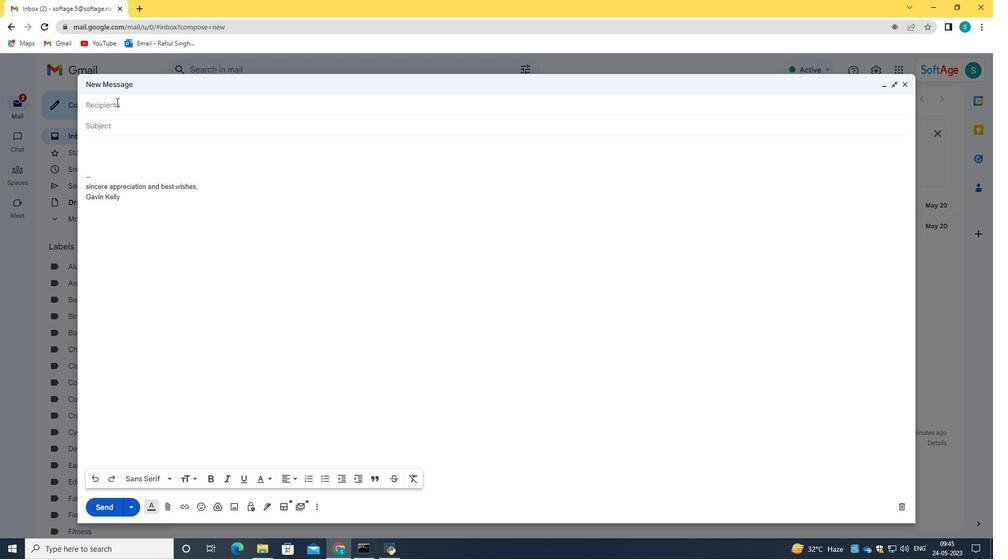 
Action: Mouse moved to (116, 101)
Screenshot: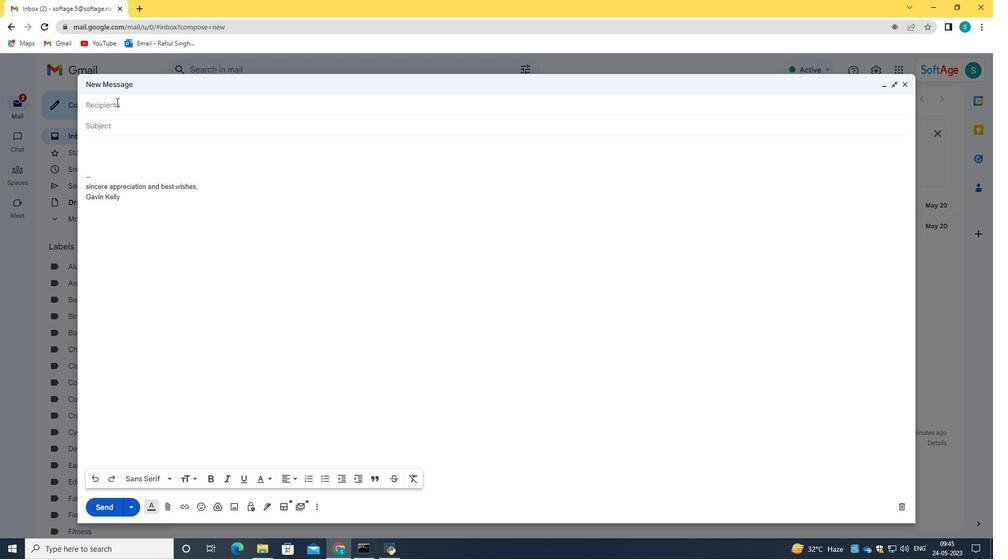 
Action: Key pressed softage/5<Key.shift>@softage.net
Screenshot: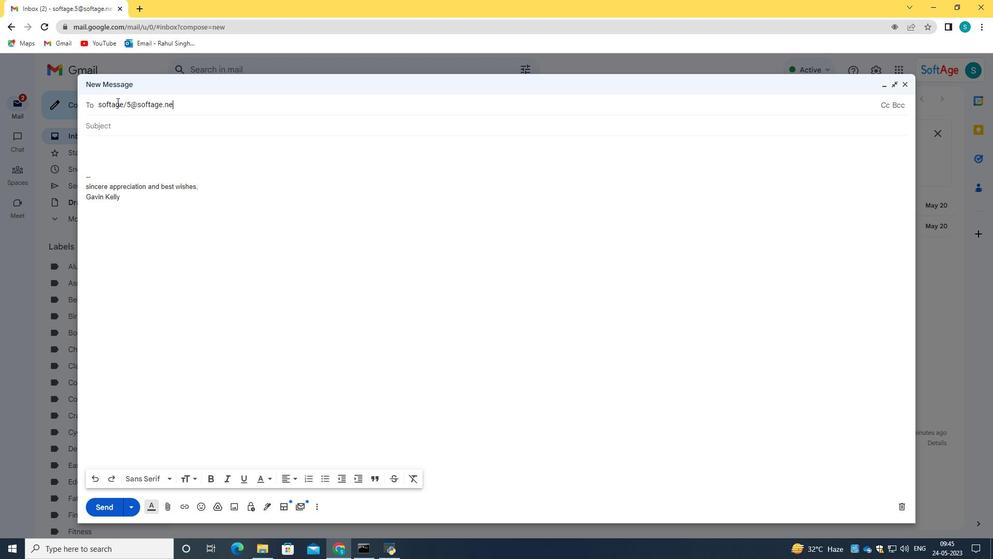 
Action: Mouse moved to (167, 129)
Screenshot: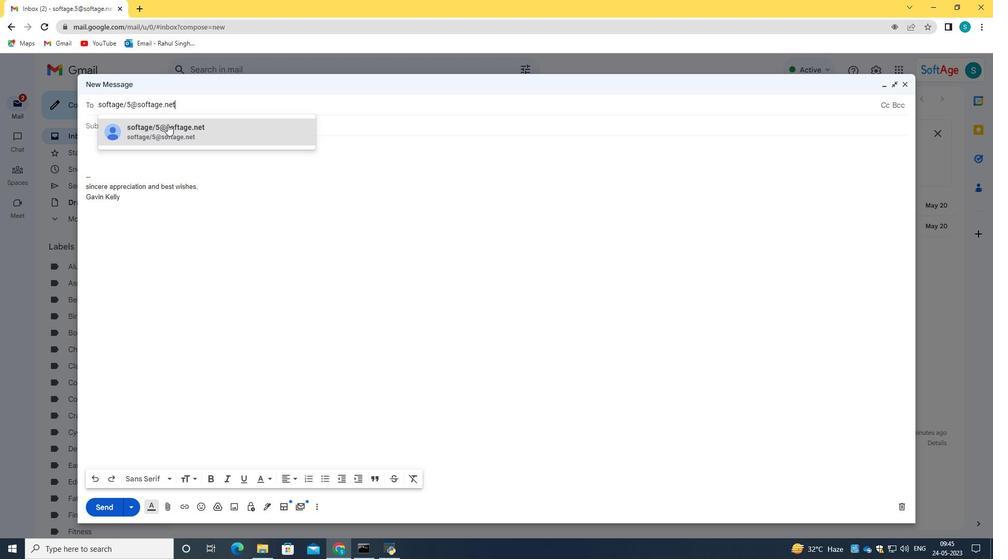 
Action: Mouse pressed left at (167, 129)
Screenshot: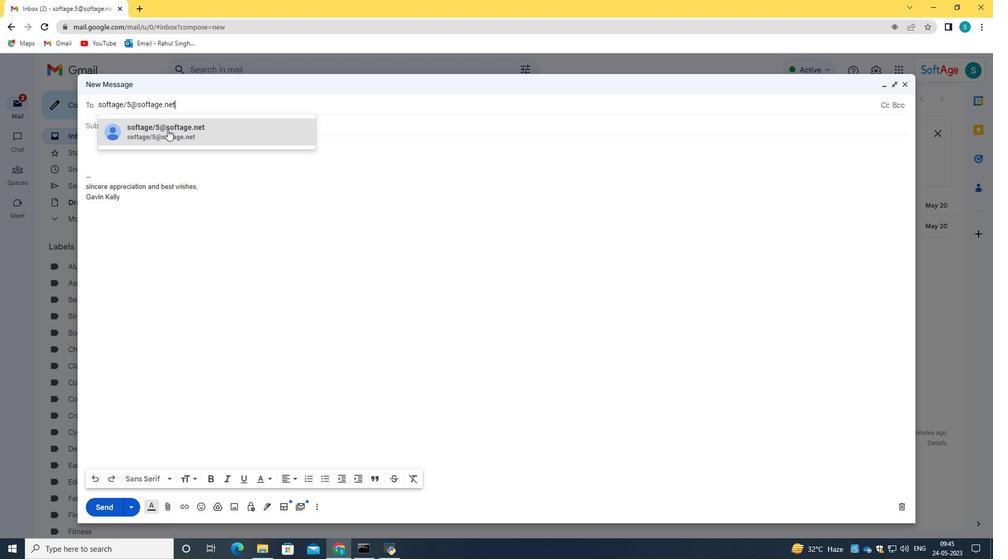 
Action: Mouse moved to (204, 103)
Screenshot: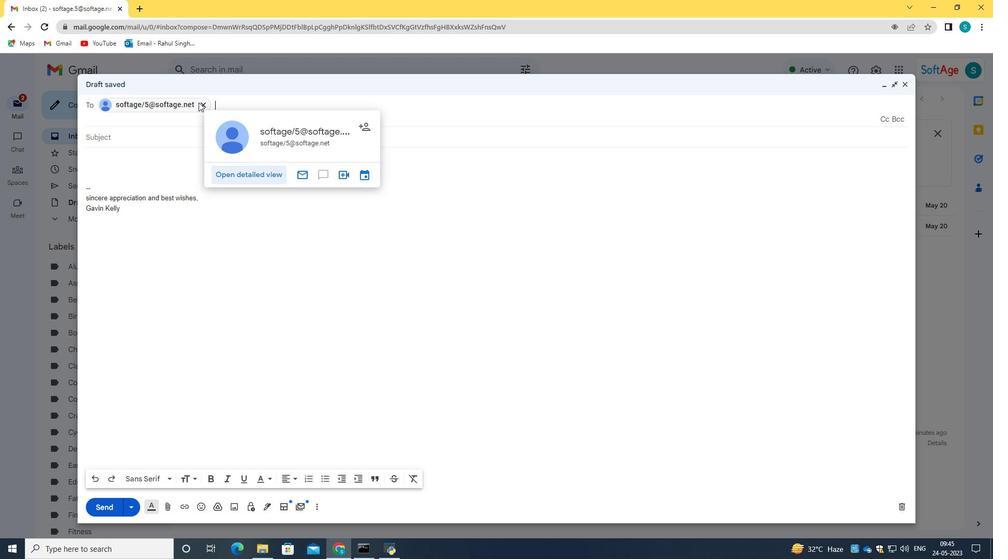 
Action: Mouse pressed left at (204, 103)
Screenshot: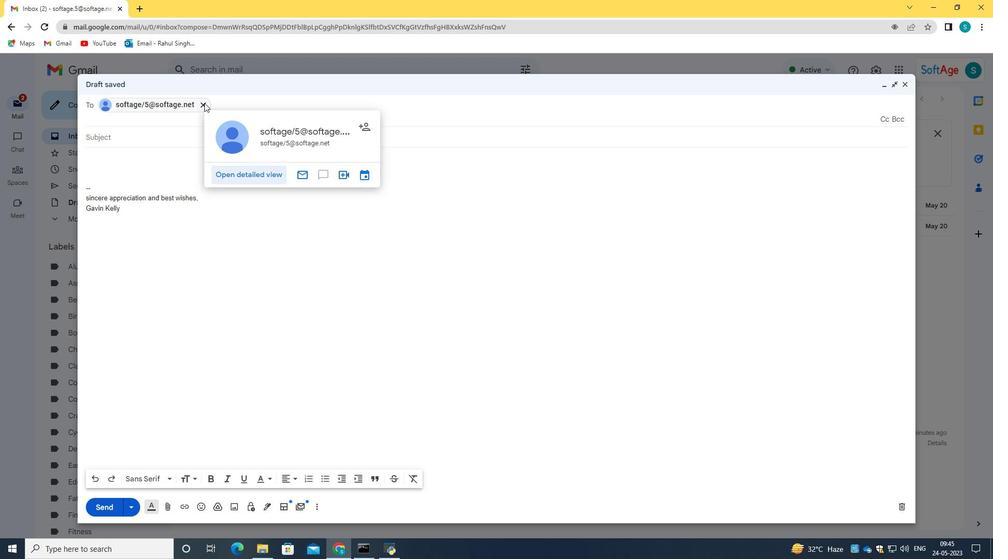 
Action: Mouse moved to (203, 107)
Screenshot: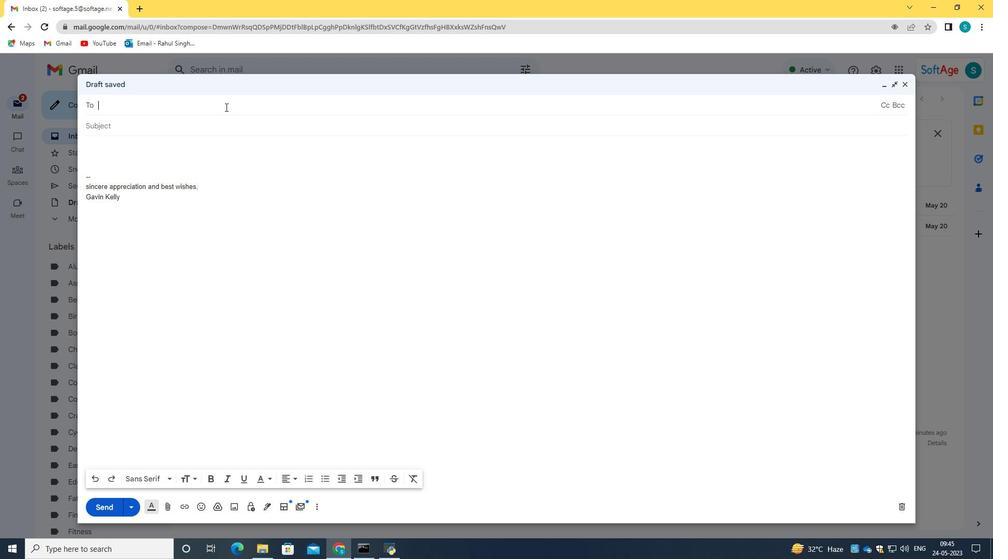 
Action: Key pressed softage.5<Key.shift>@sotage.net
Screenshot: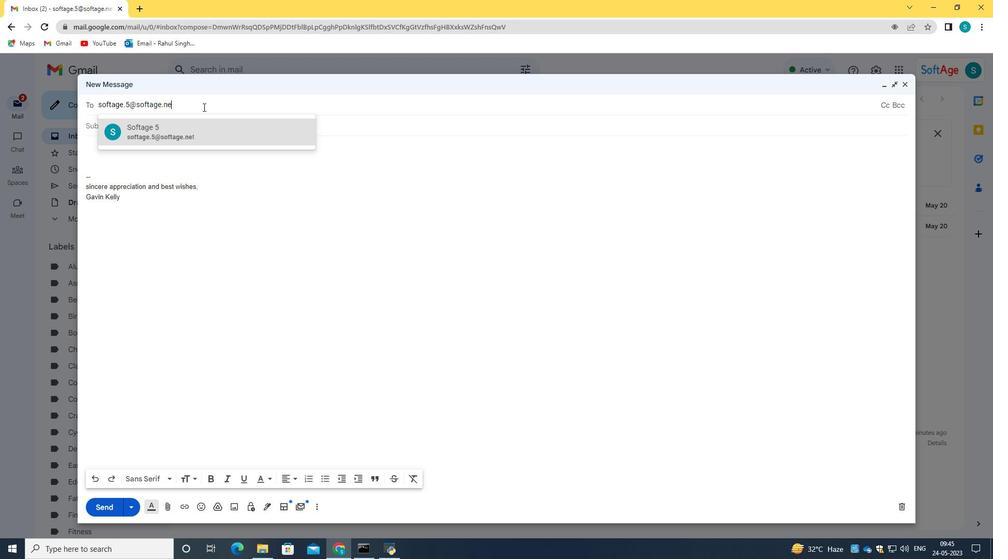 
Action: Mouse moved to (144, 137)
Screenshot: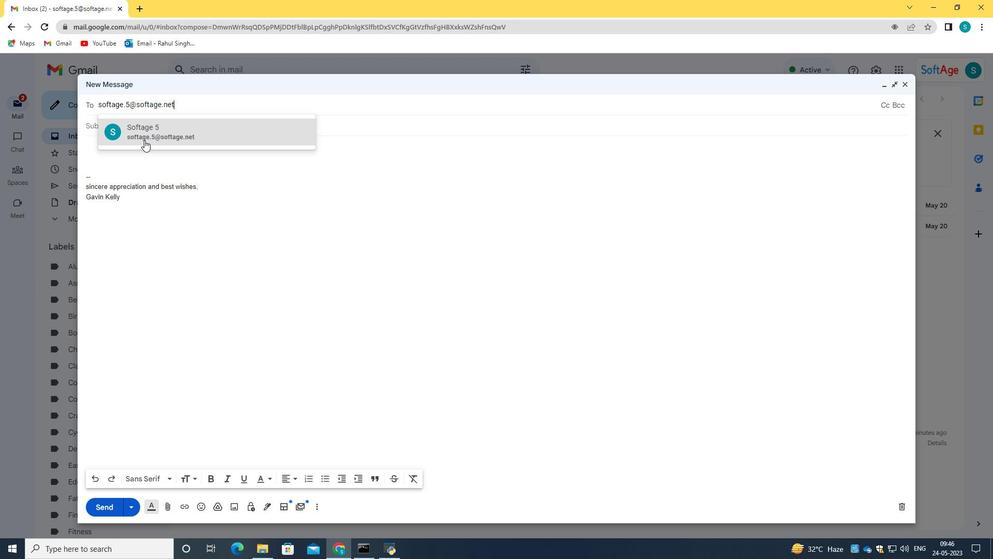 
Action: Mouse pressed left at (144, 137)
Screenshot: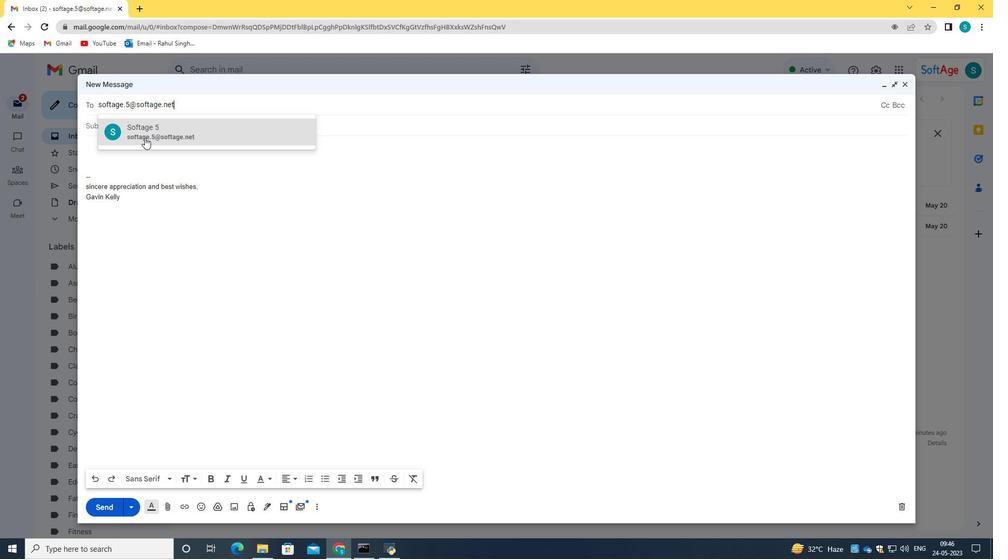 
Action: Mouse moved to (316, 506)
Screenshot: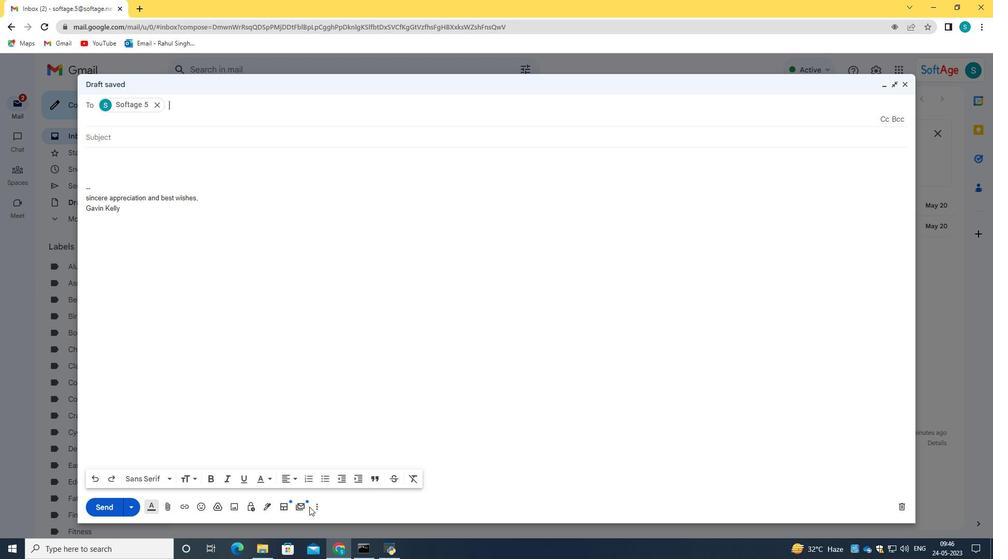 
Action: Mouse pressed left at (316, 506)
Screenshot: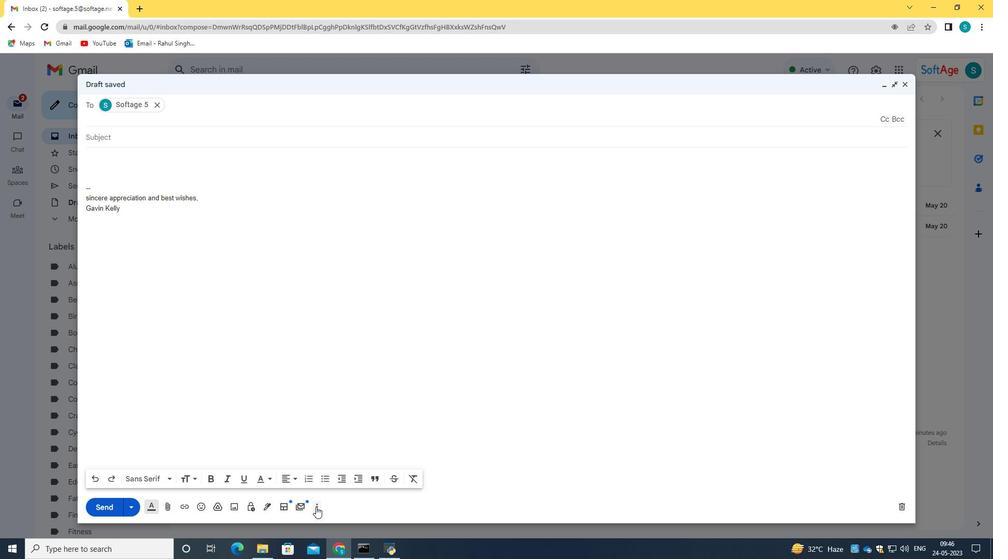
Action: Mouse moved to (492, 388)
Screenshot: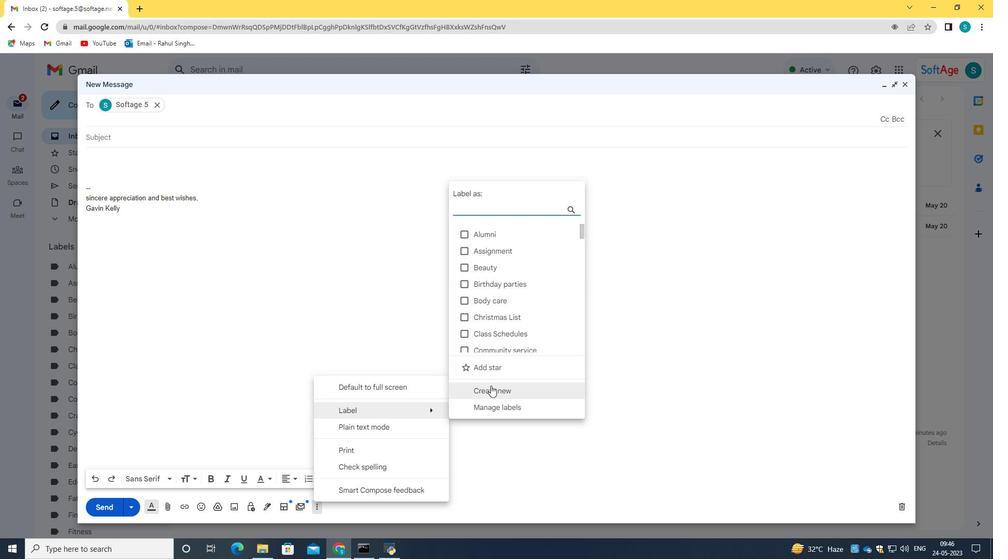 
Action: Mouse pressed left at (492, 388)
Screenshot: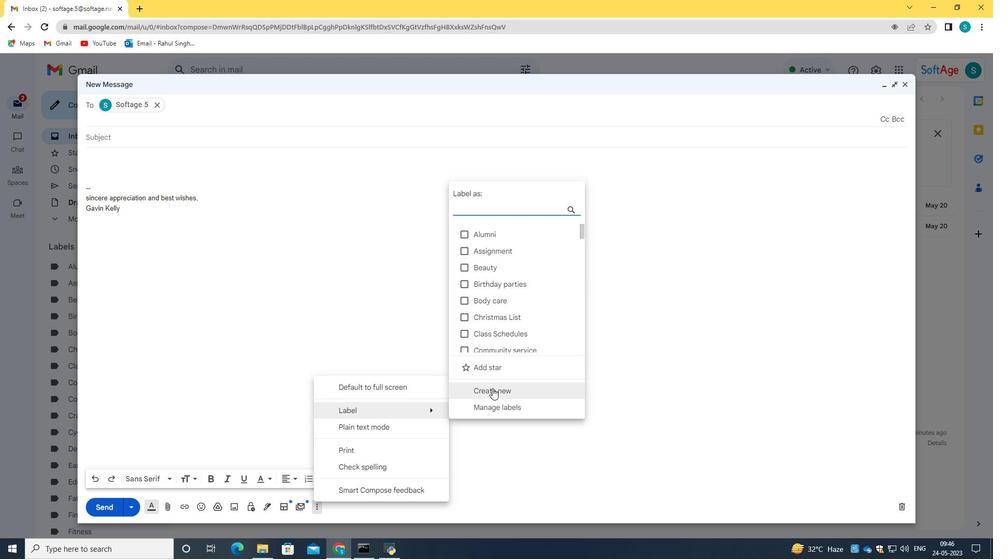 
Action: Key pressed <Key.caps_lock>B<Key.caps_lock>eauty
Screenshot: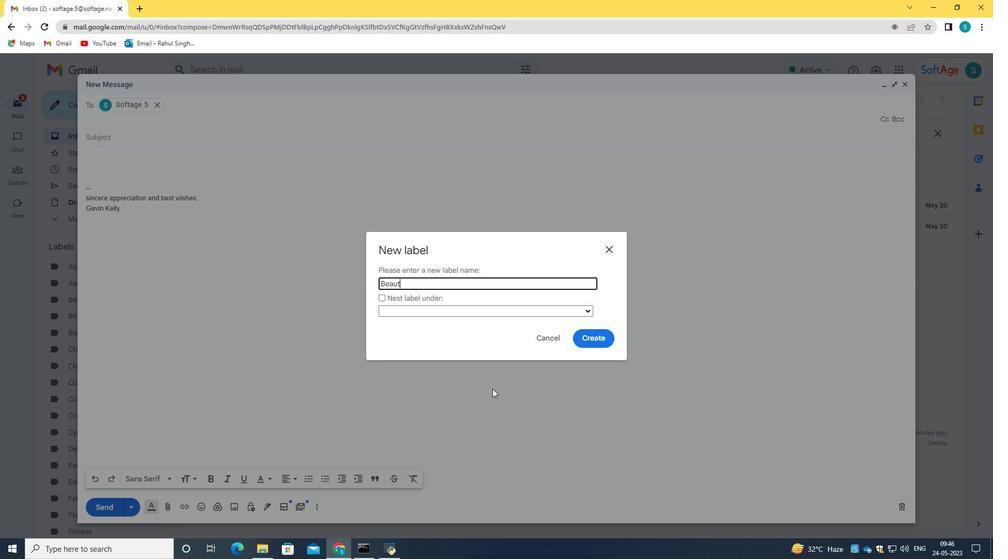 
Action: Mouse moved to (595, 340)
Screenshot: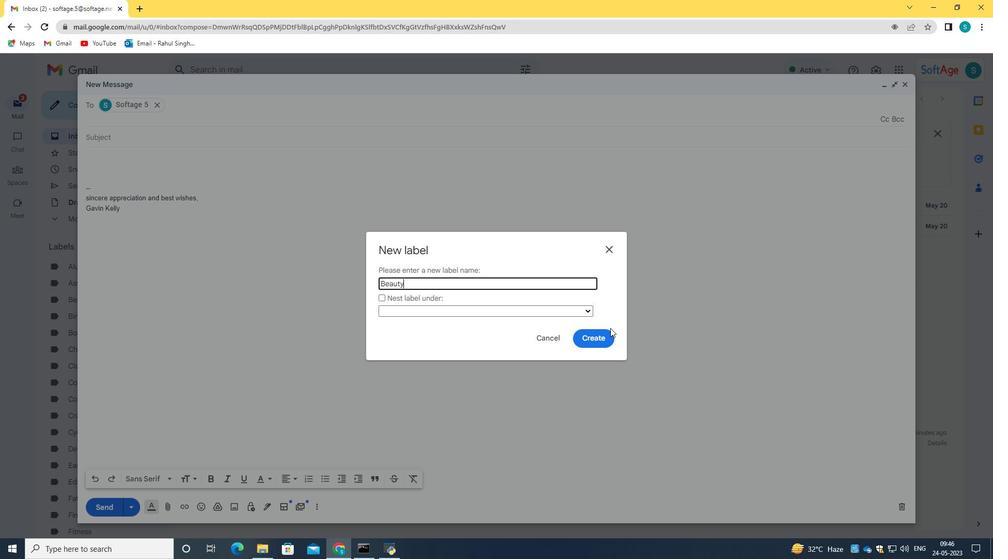 
Action: Mouse pressed left at (595, 340)
Screenshot: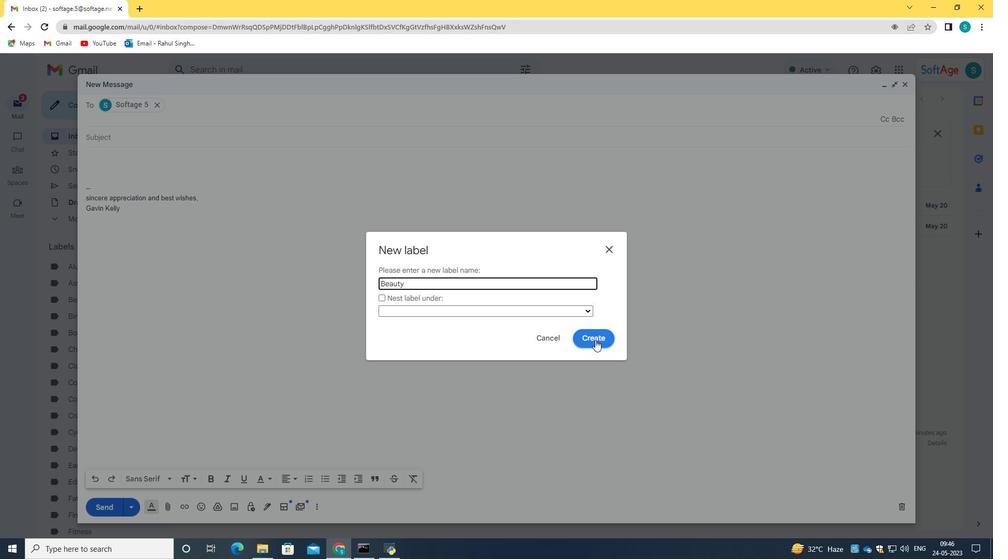 
Action: Mouse moved to (606, 351)
Screenshot: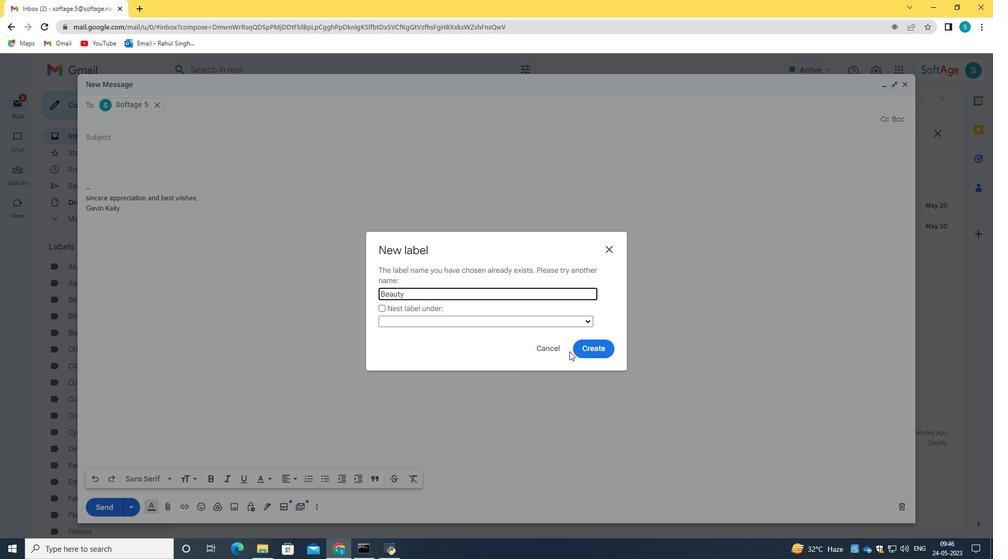 
Action: Mouse pressed left at (606, 351)
Screenshot: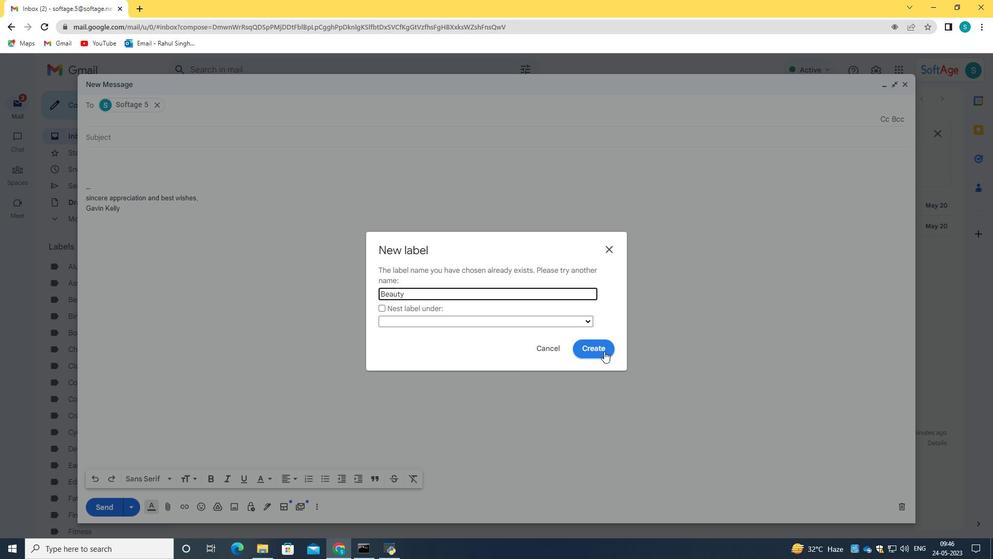 
Action: Mouse moved to (614, 247)
Screenshot: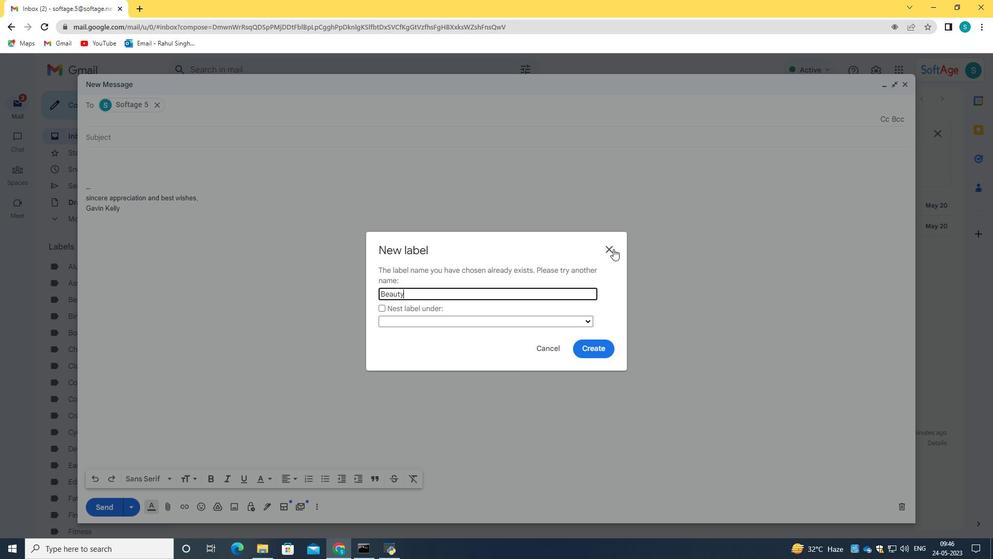 
Action: Mouse pressed left at (614, 247)
Screenshot: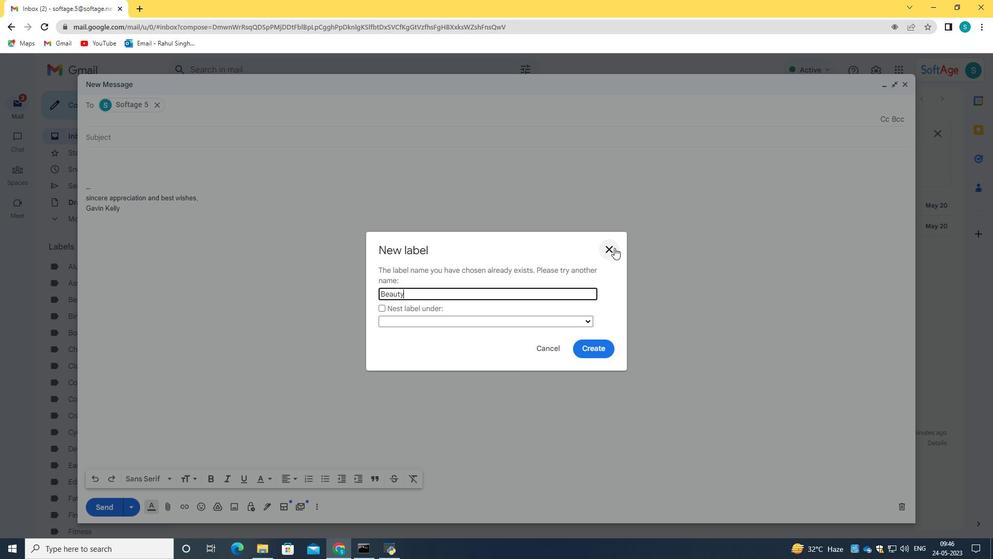 
Action: Mouse moved to (312, 505)
Screenshot: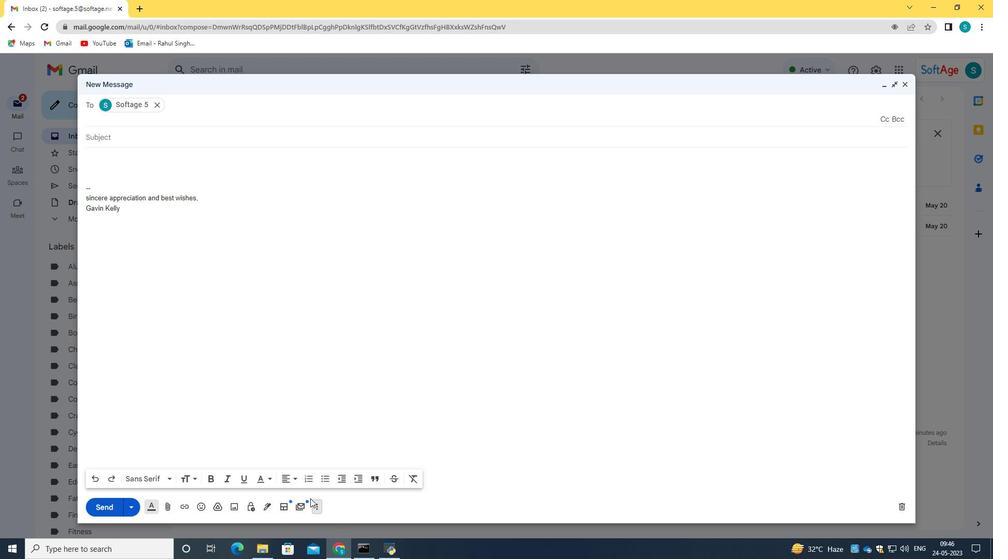 
Action: Mouse pressed left at (312, 505)
Screenshot: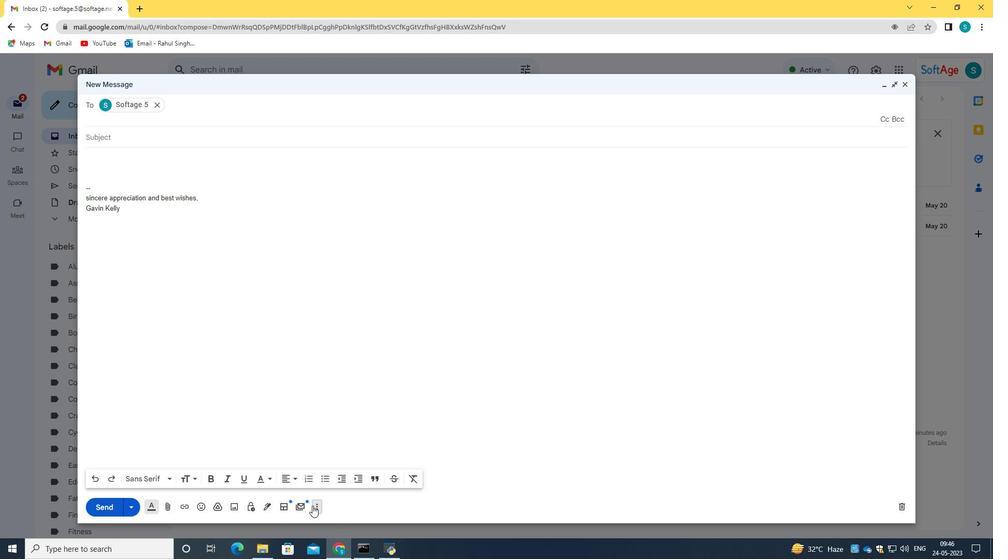 
Action: Mouse moved to (493, 211)
Screenshot: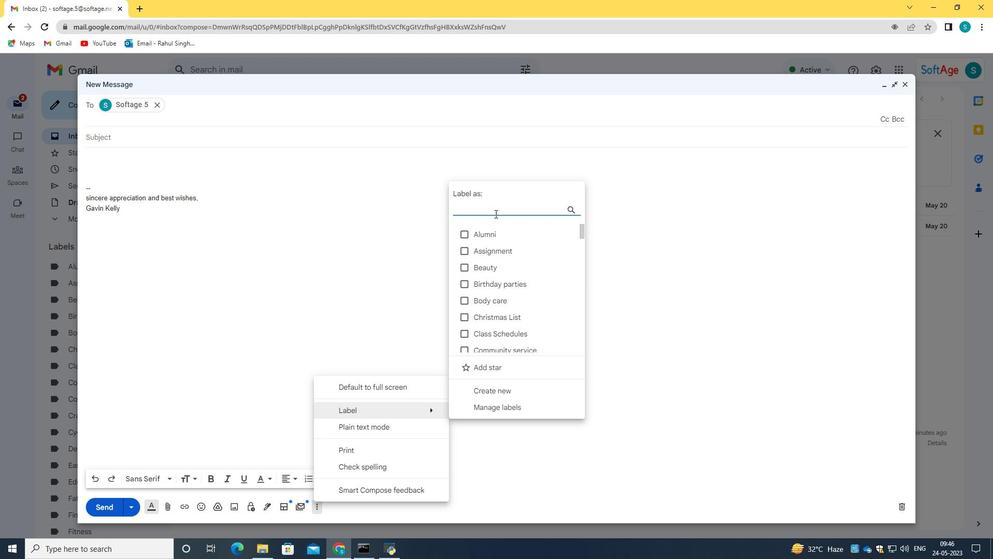
Action: Key pressed <Key.caps_lock>B<Key.caps_lock>e
Screenshot: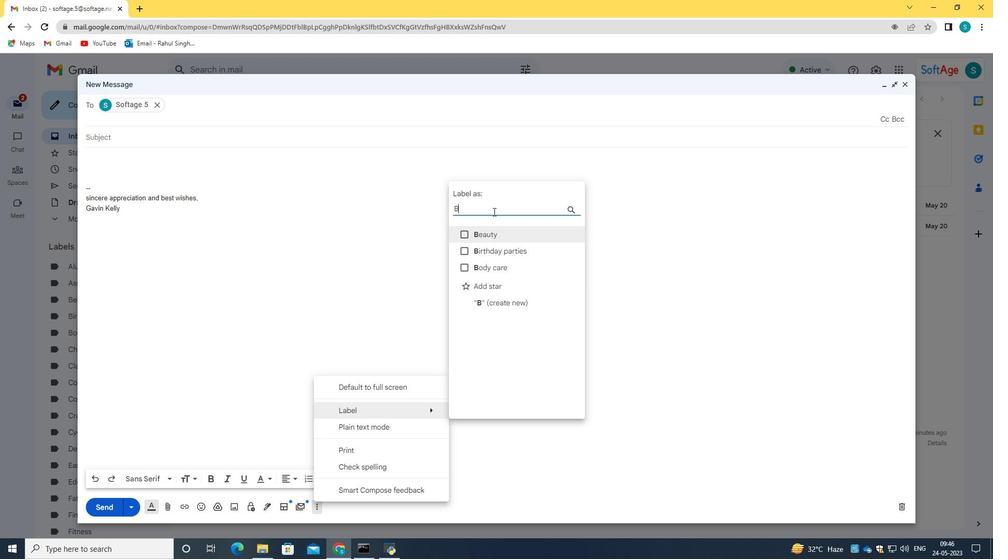 
Action: Mouse scrolled (493, 212) with delta (0, 0)
Screenshot: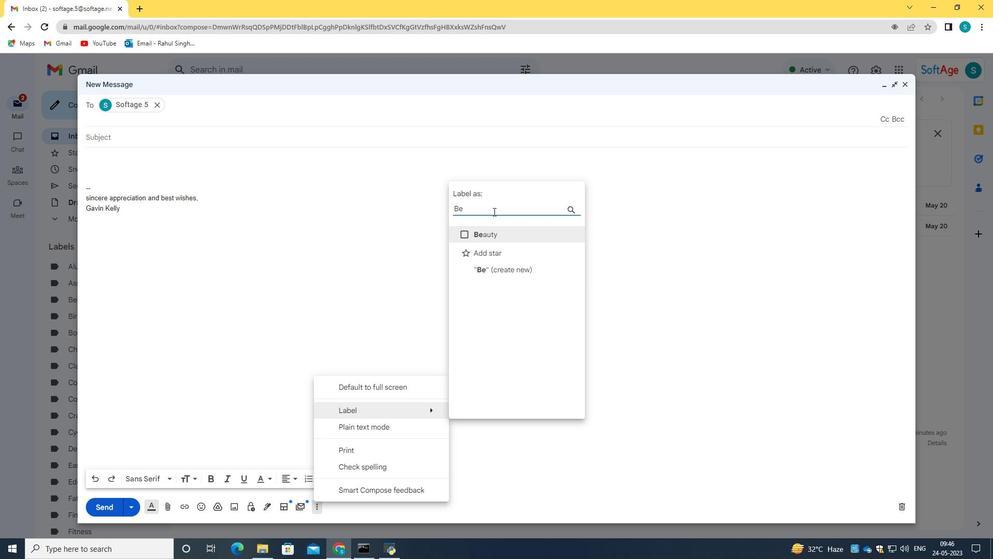 
Action: Mouse moved to (467, 235)
Screenshot: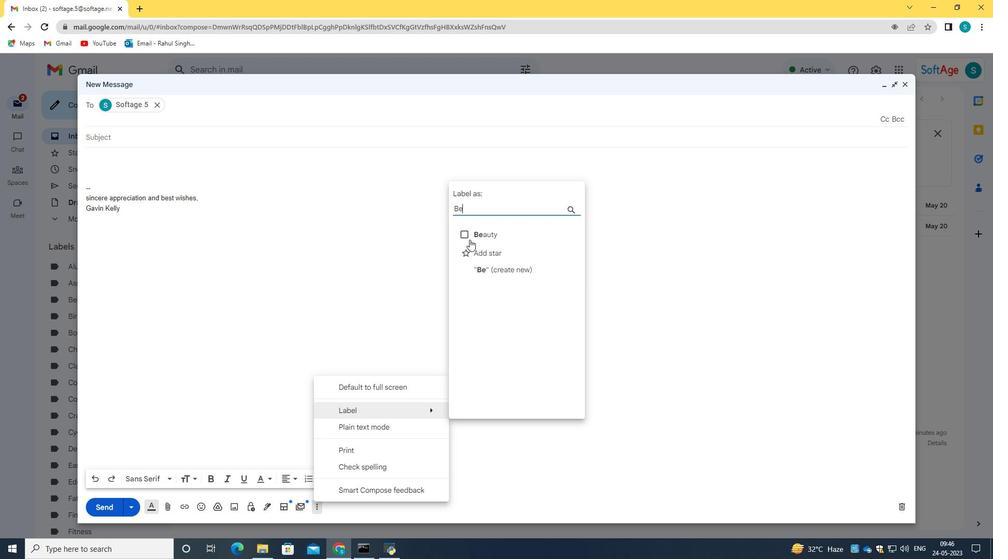 
Action: Mouse pressed left at (467, 235)
Screenshot: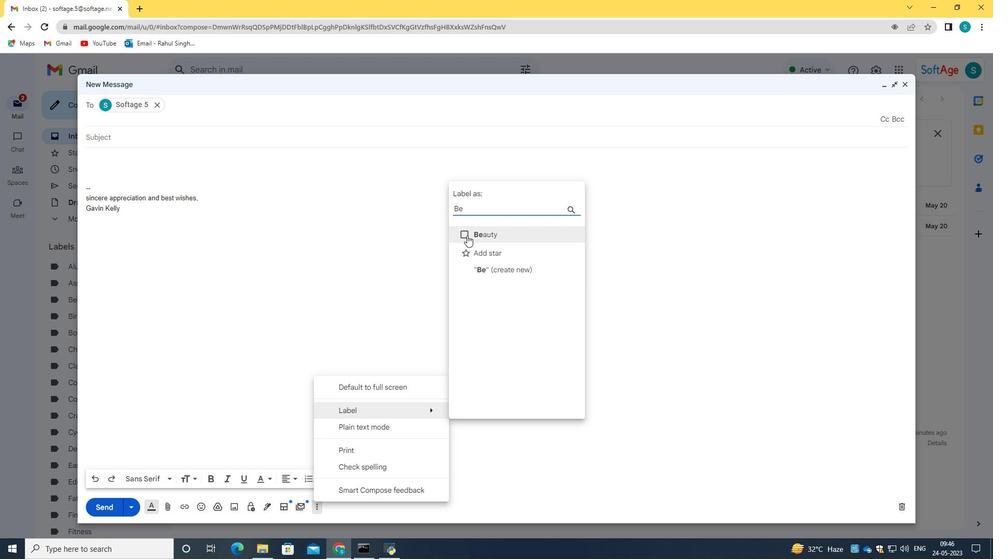 
Action: Mouse moved to (669, 358)
Screenshot: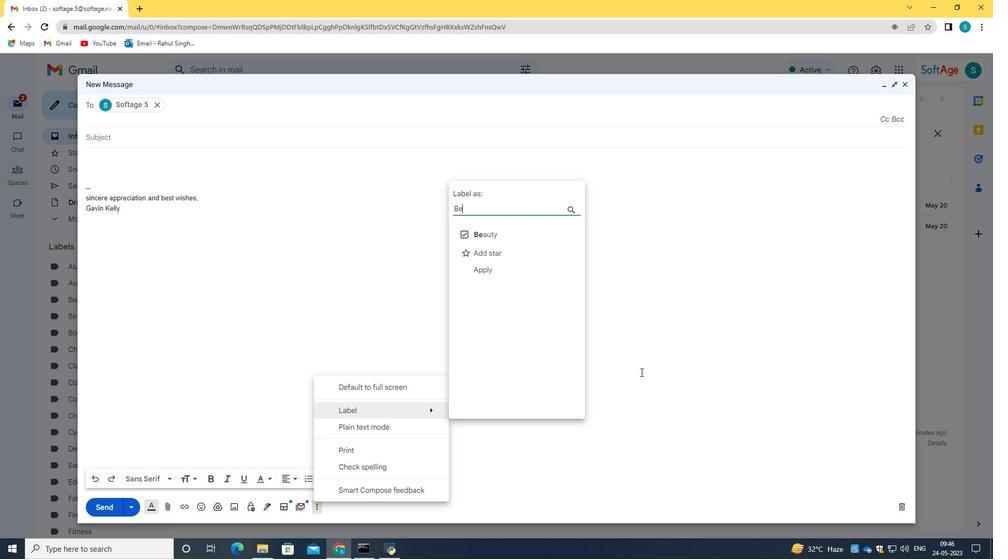 
Action: Mouse pressed left at (669, 358)
Screenshot: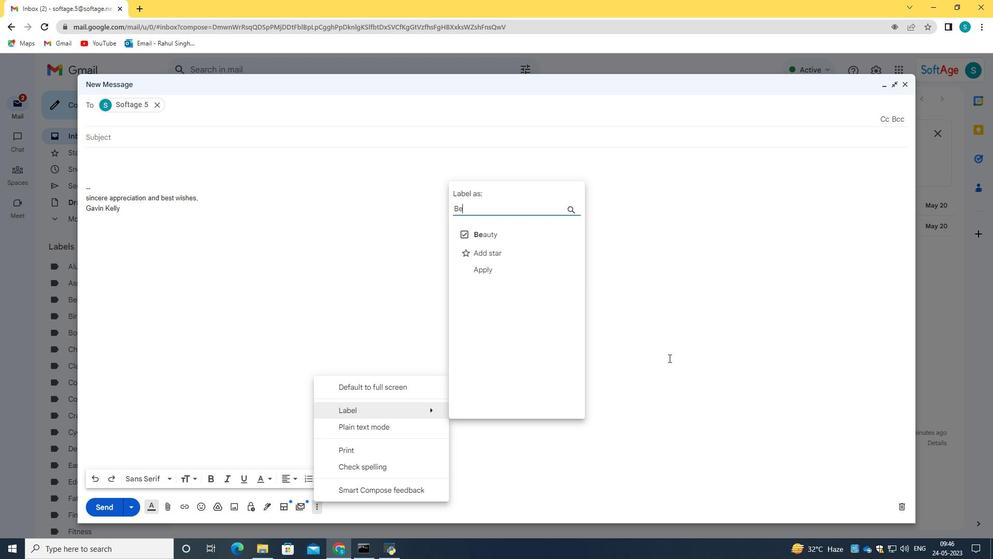 
Action: Mouse moved to (105, 512)
Screenshot: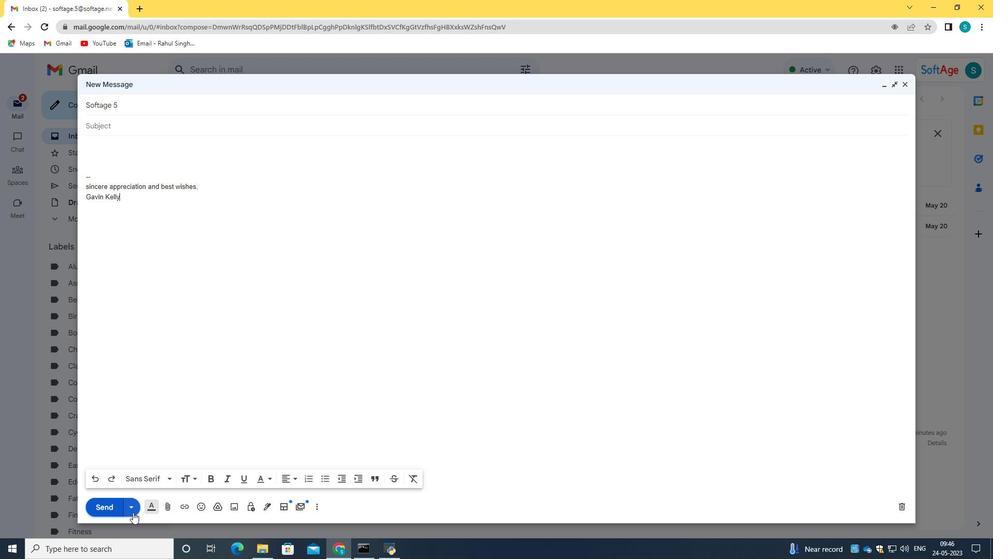 
